 Task: Create a due date automation trigger when advanced on, on the monday of the week a card is due add content with a name or a description ending with resume at 11:00 AM.
Action: Mouse moved to (1132, 628)
Screenshot: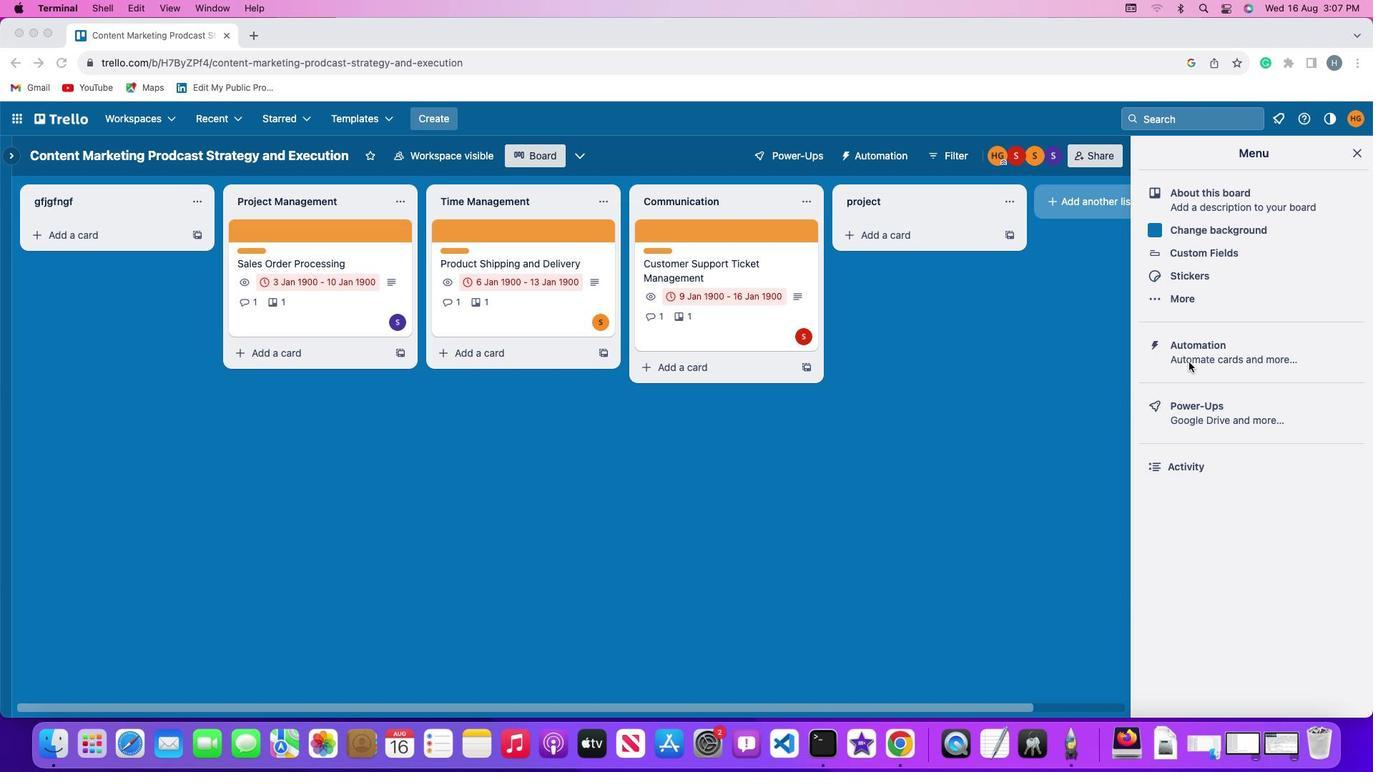 
Action: Mouse pressed left at (1132, 628)
Screenshot: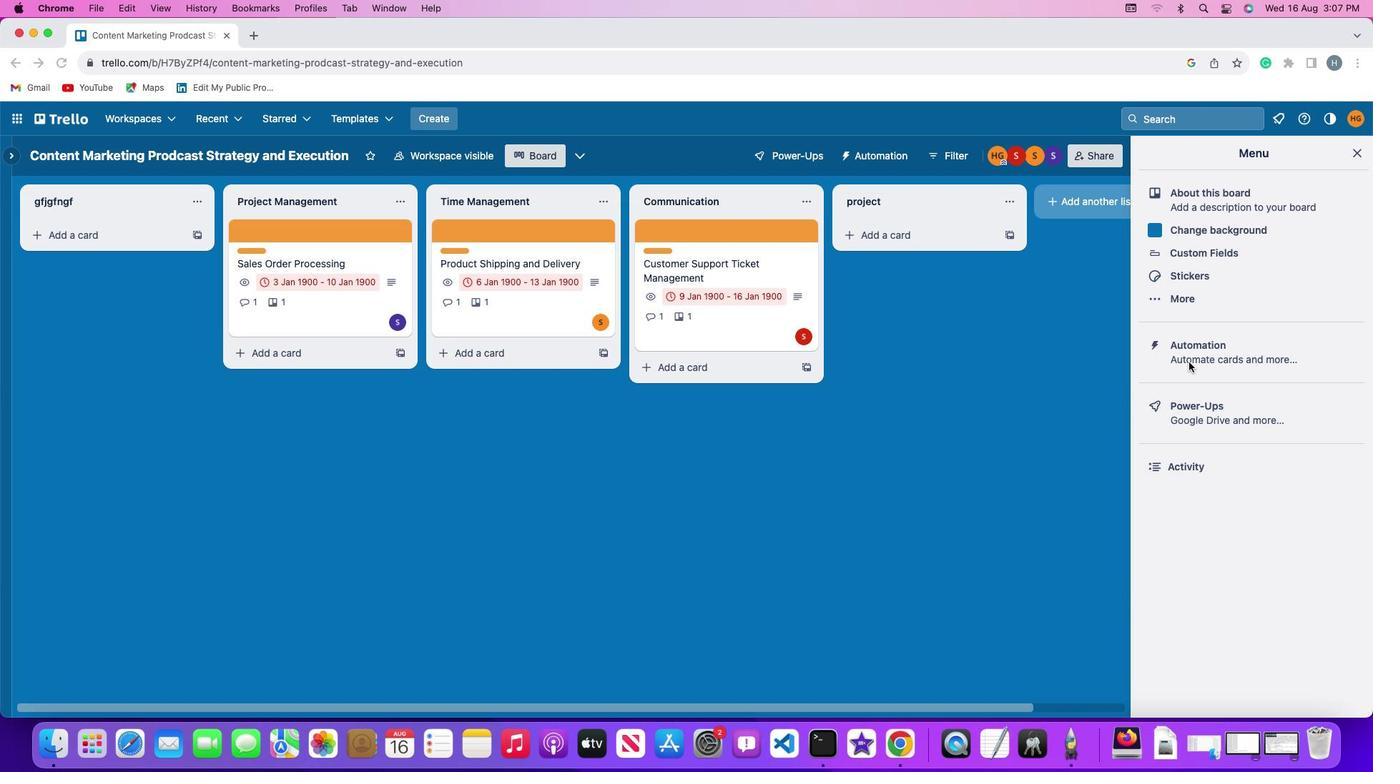 
Action: Mouse pressed left at (1132, 628)
Screenshot: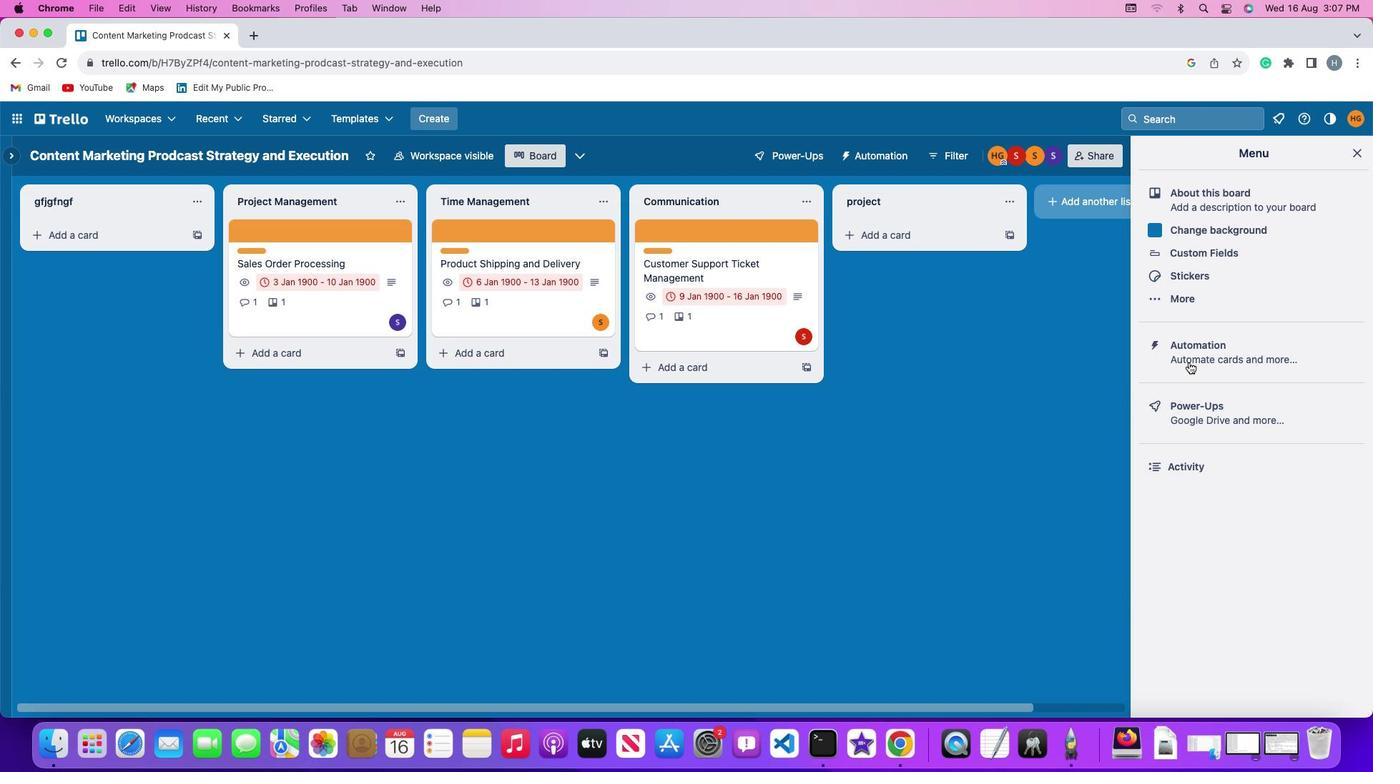 
Action: Mouse moved to (125, 629)
Screenshot: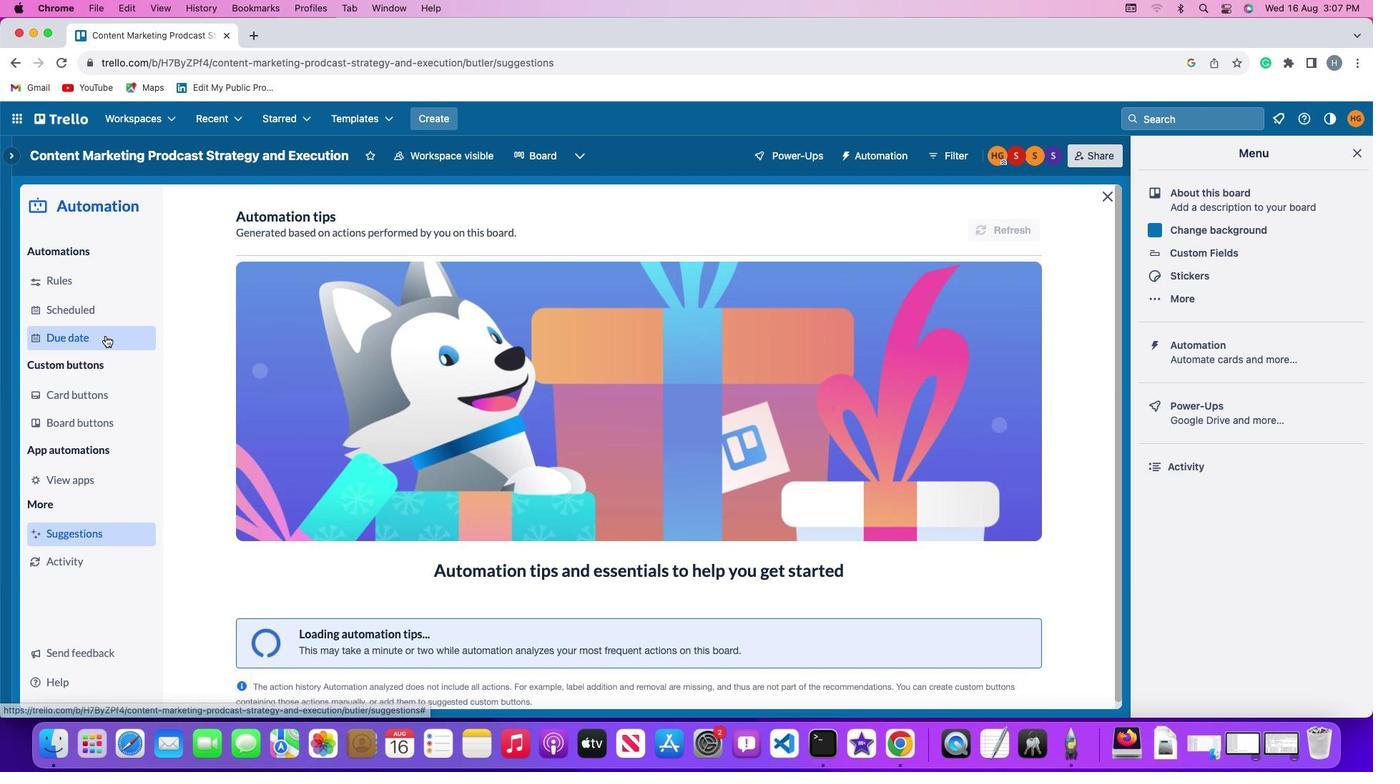 
Action: Mouse pressed left at (125, 629)
Screenshot: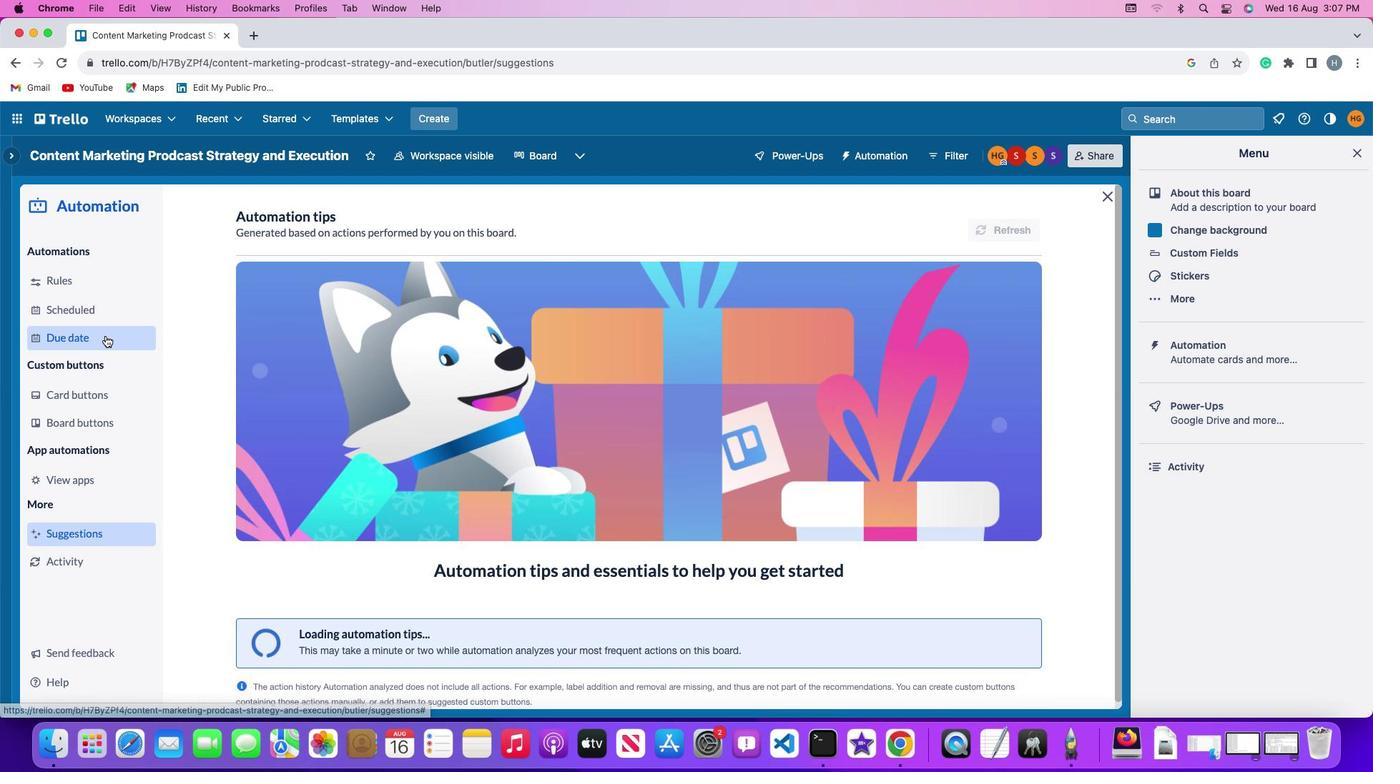 
Action: Mouse moved to (901, 632)
Screenshot: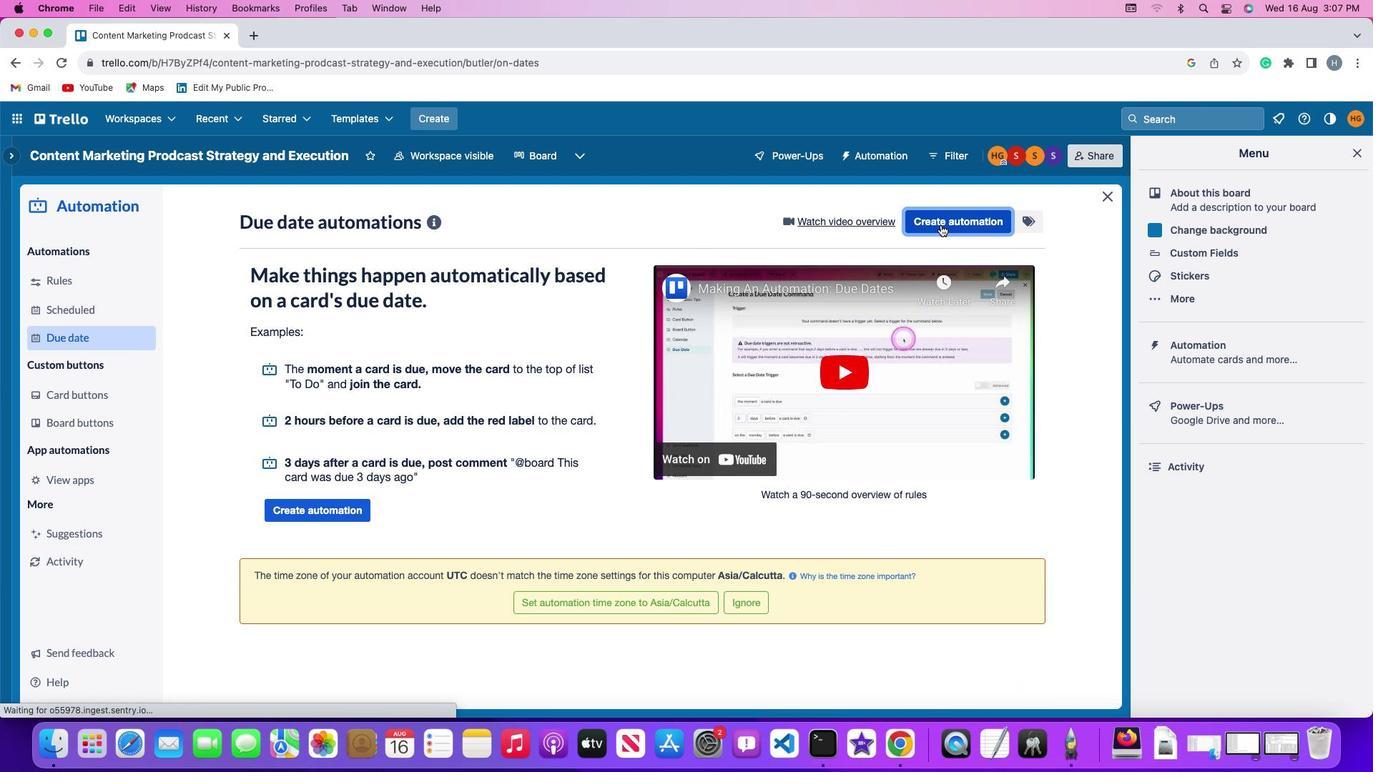 
Action: Mouse pressed left at (901, 632)
Screenshot: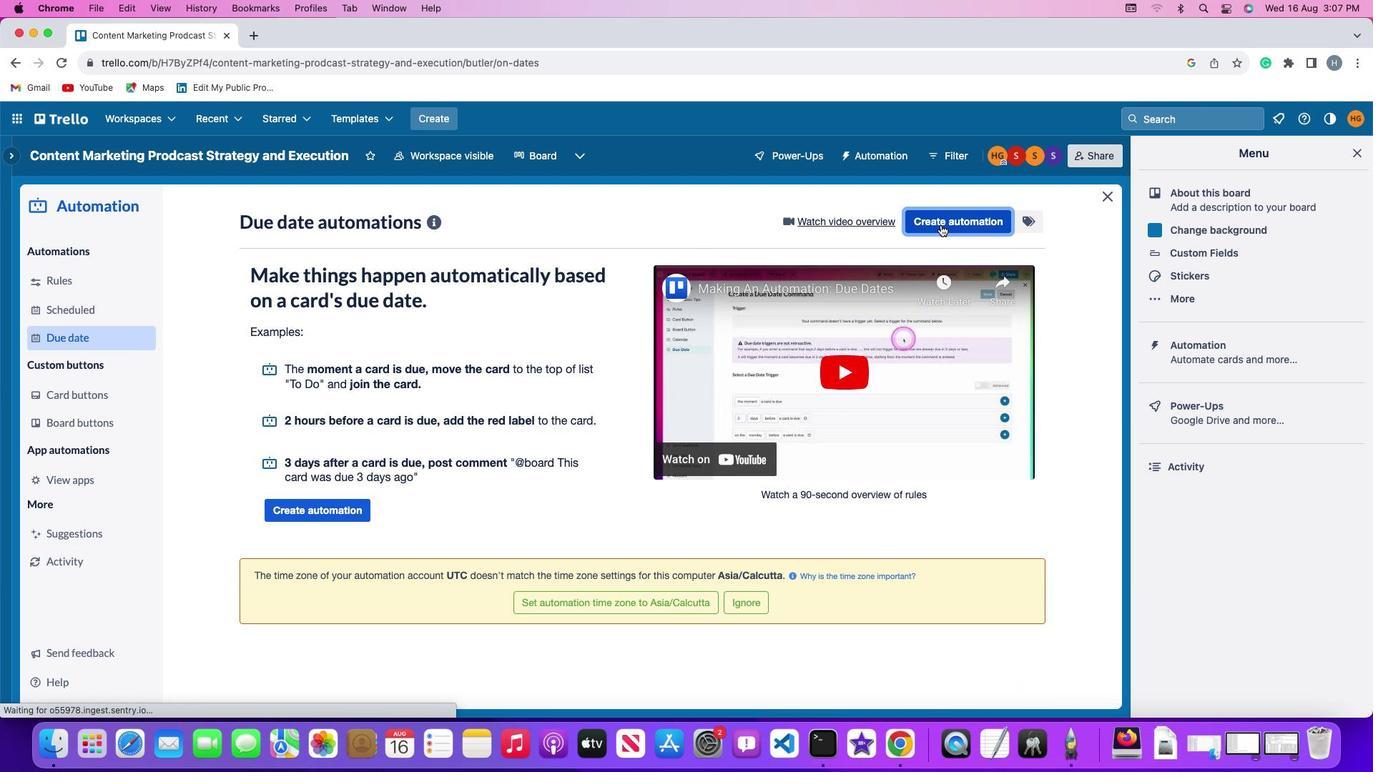 
Action: Mouse moved to (269, 628)
Screenshot: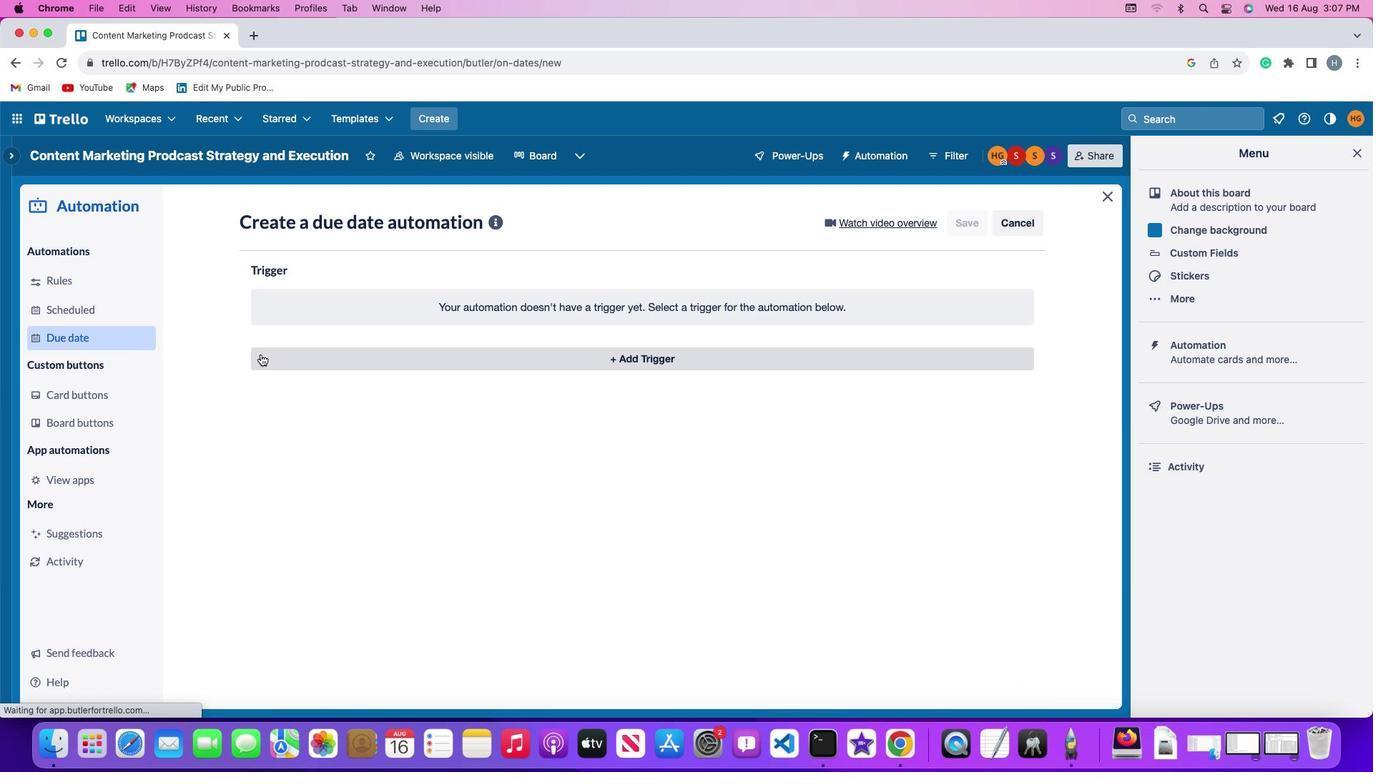 
Action: Mouse pressed left at (269, 628)
Screenshot: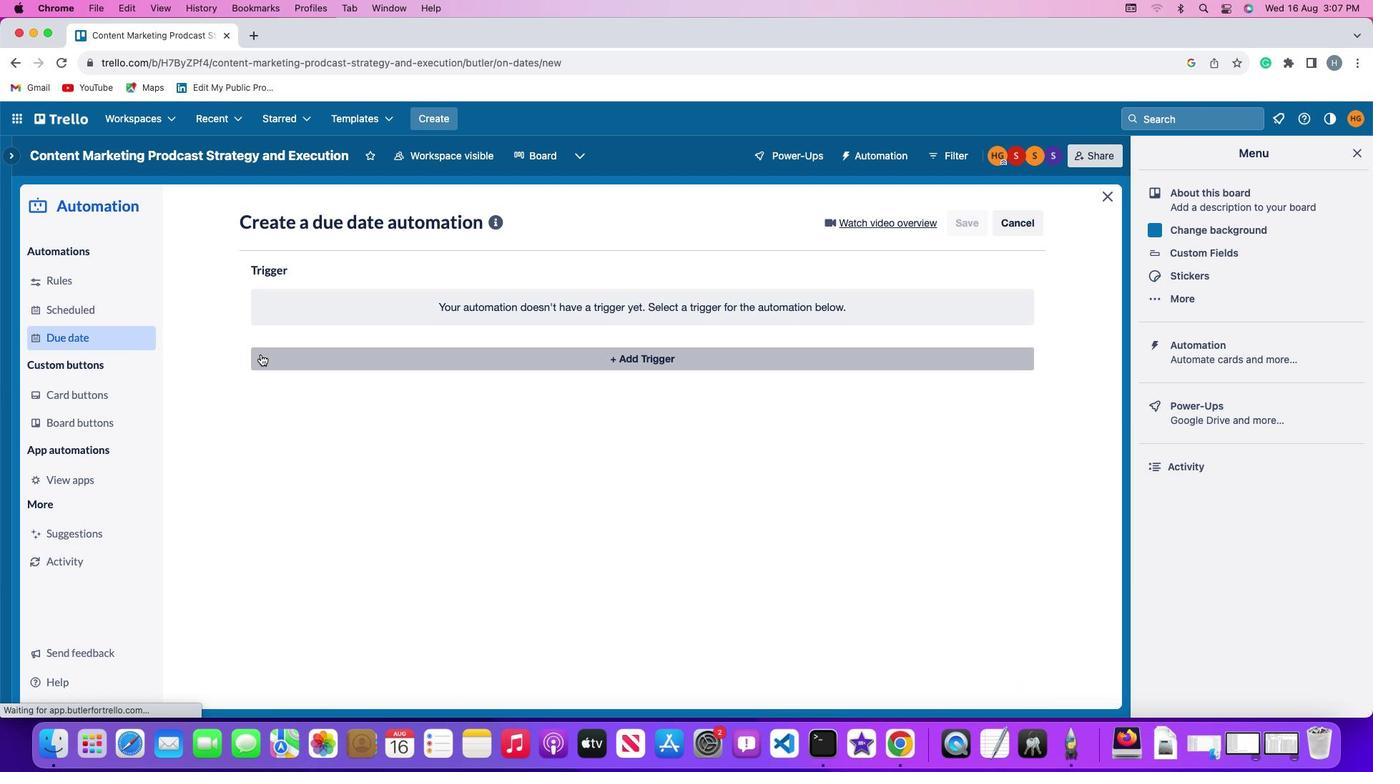 
Action: Mouse moved to (321, 622)
Screenshot: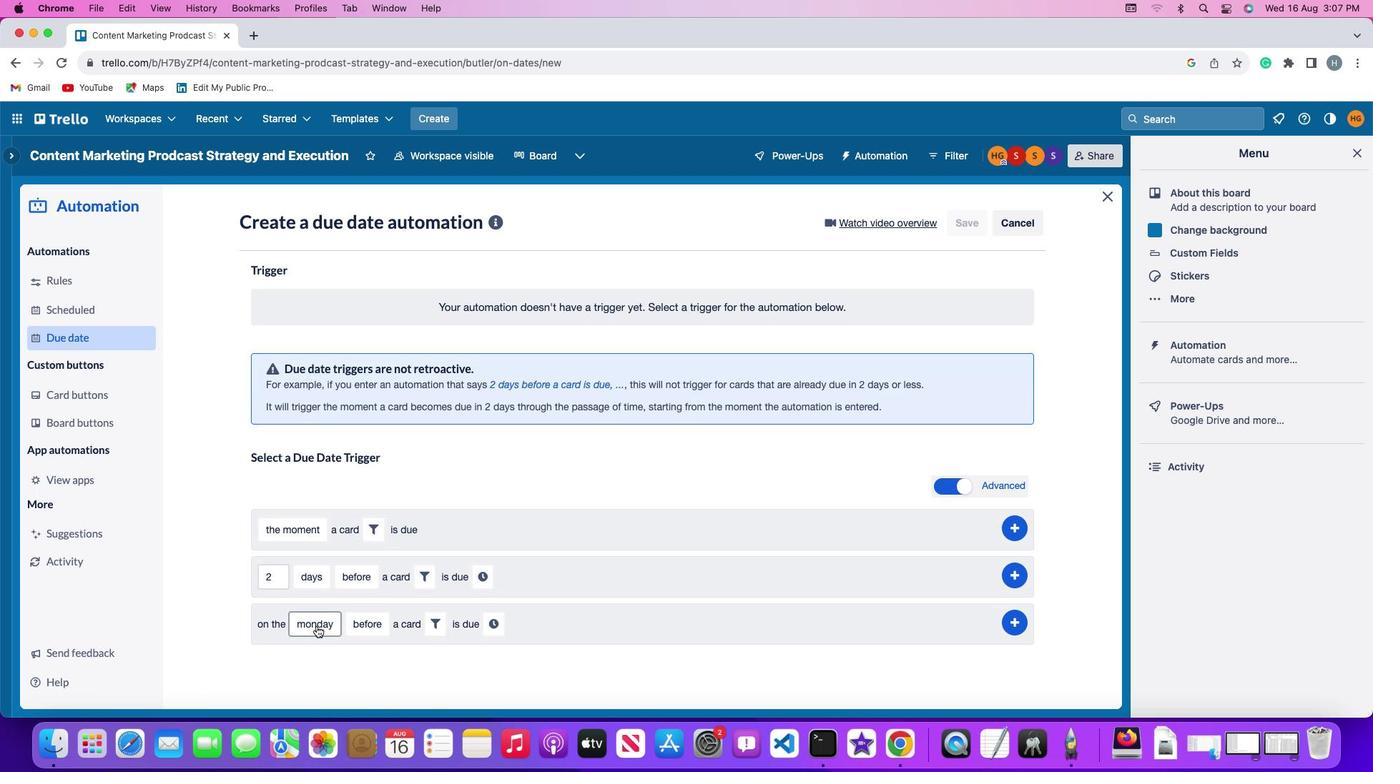 
Action: Mouse pressed left at (321, 622)
Screenshot: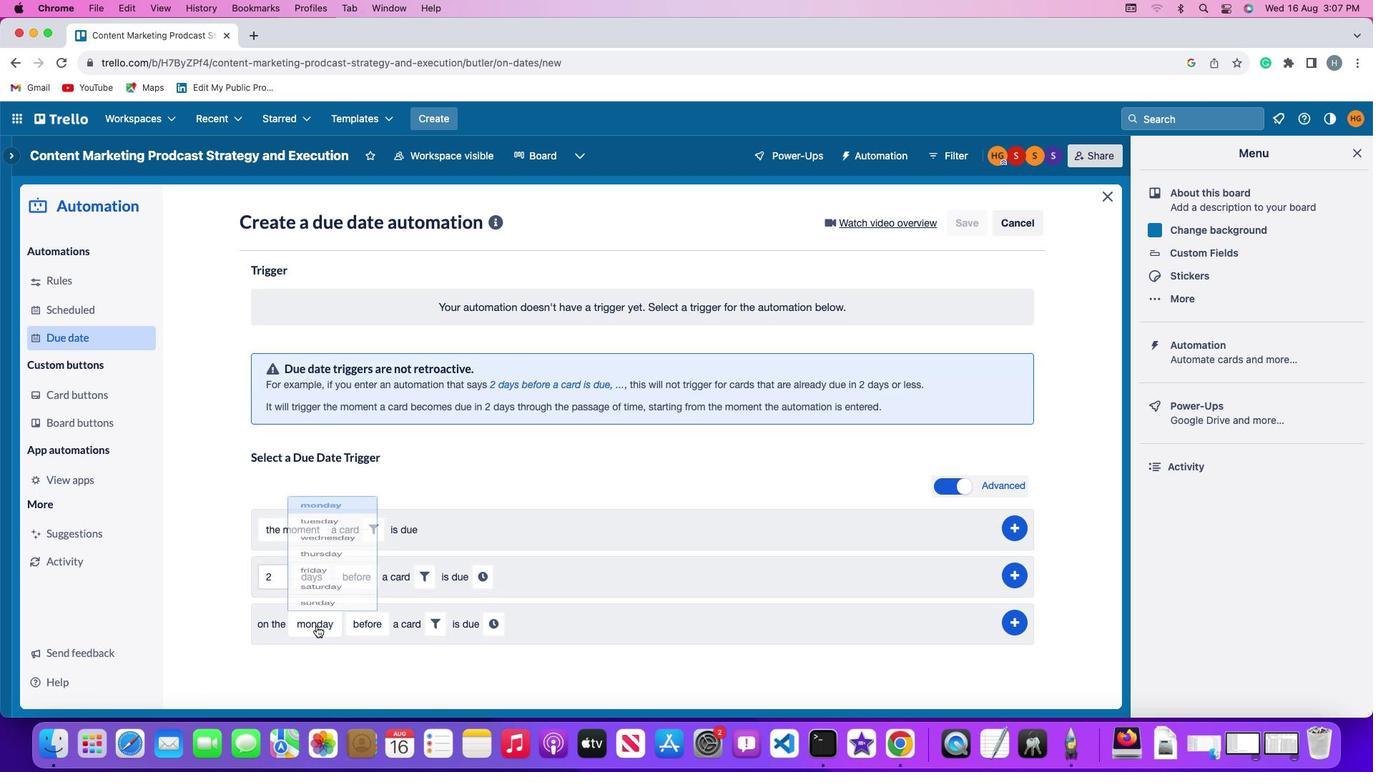 
Action: Mouse moved to (343, 627)
Screenshot: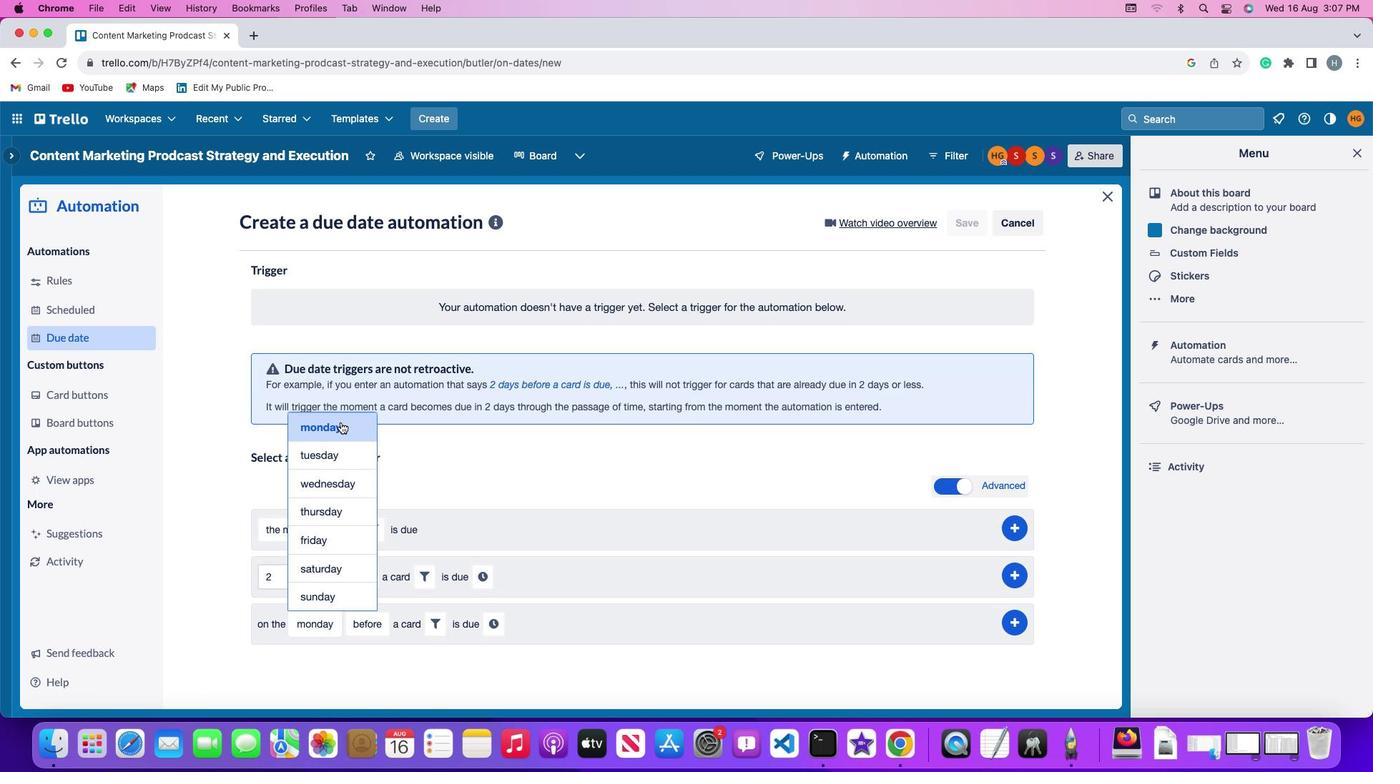 
Action: Mouse pressed left at (343, 627)
Screenshot: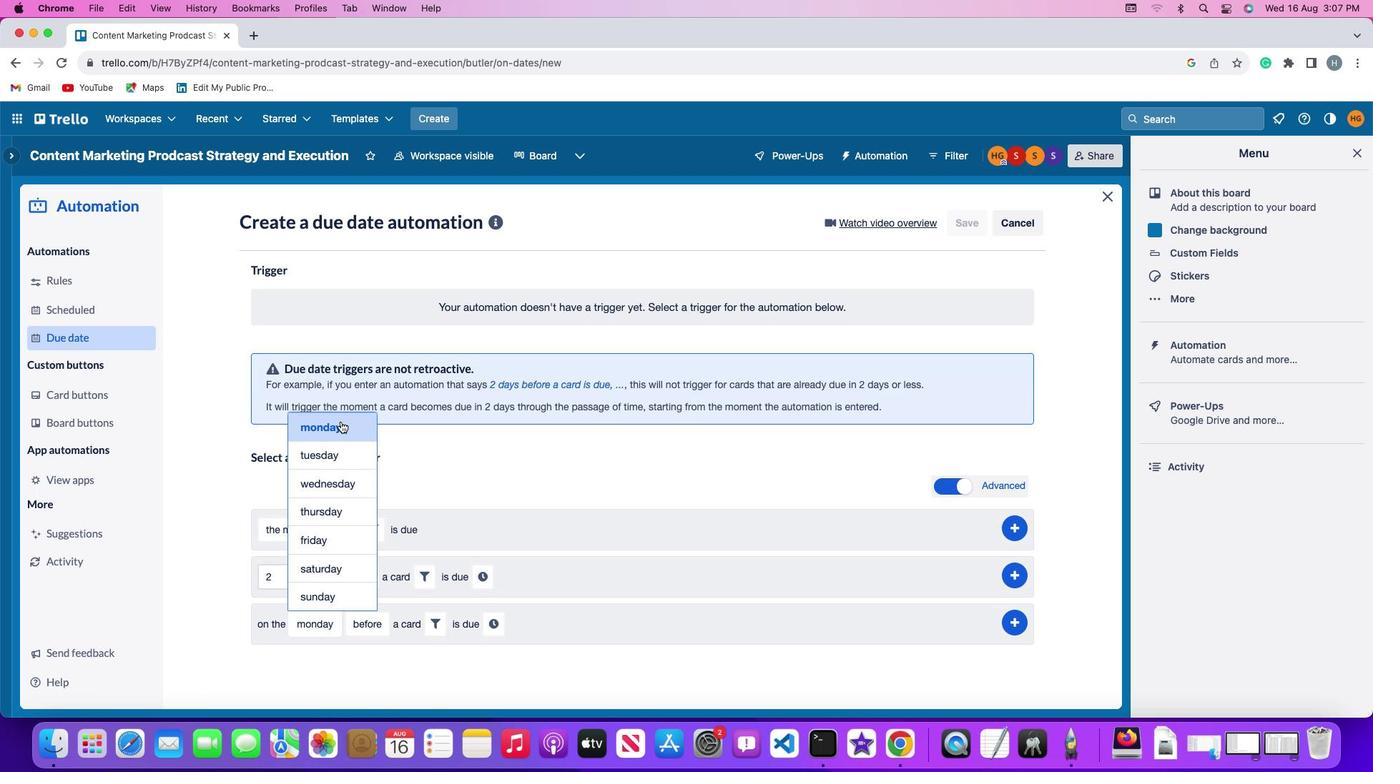 
Action: Mouse moved to (359, 621)
Screenshot: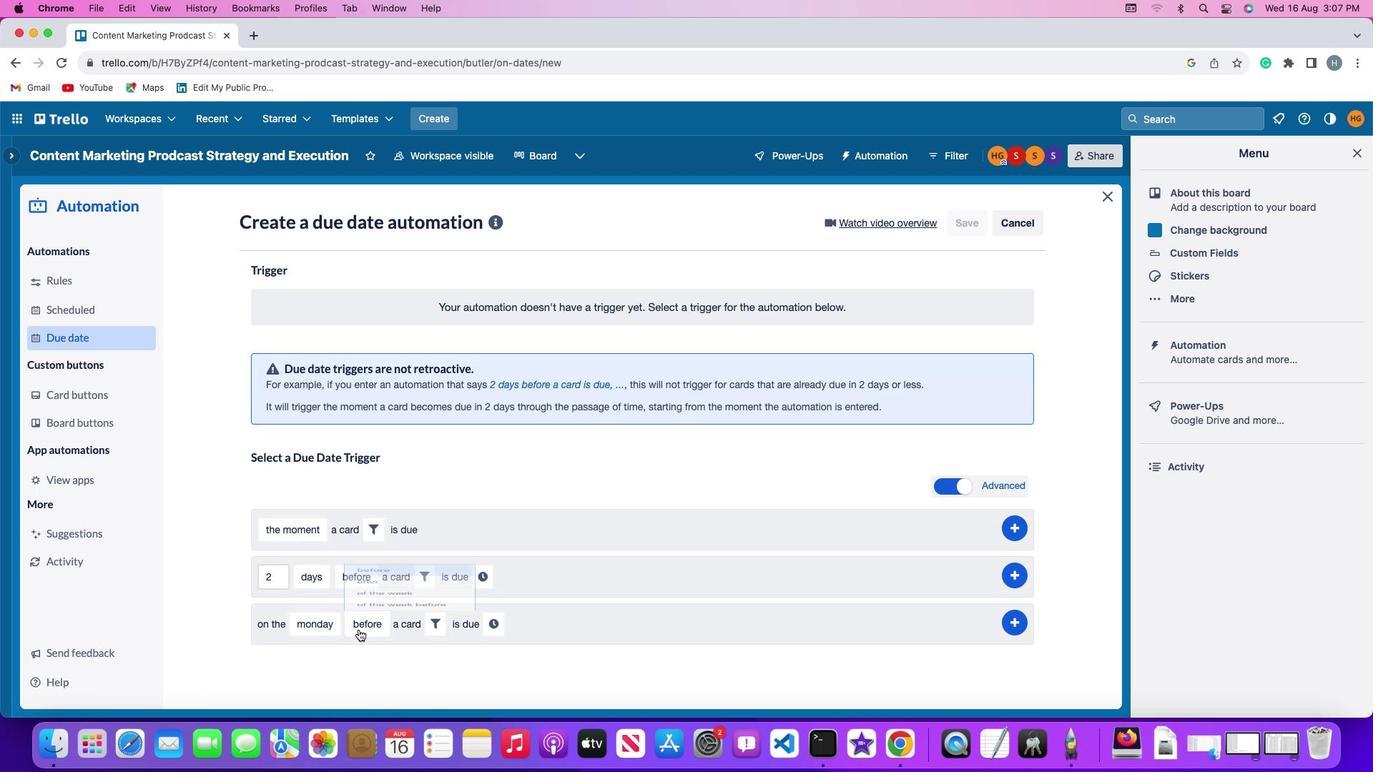 
Action: Mouse pressed left at (359, 621)
Screenshot: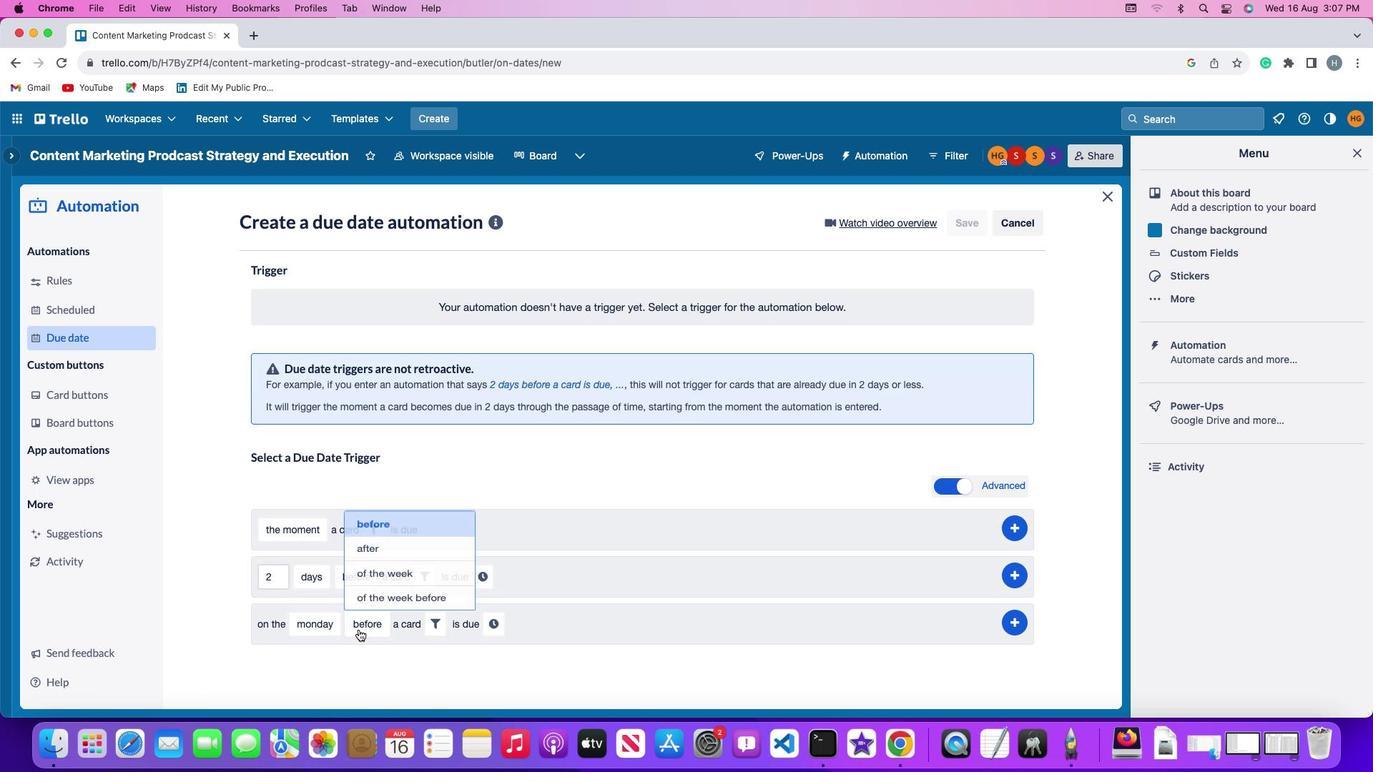 
Action: Mouse moved to (386, 623)
Screenshot: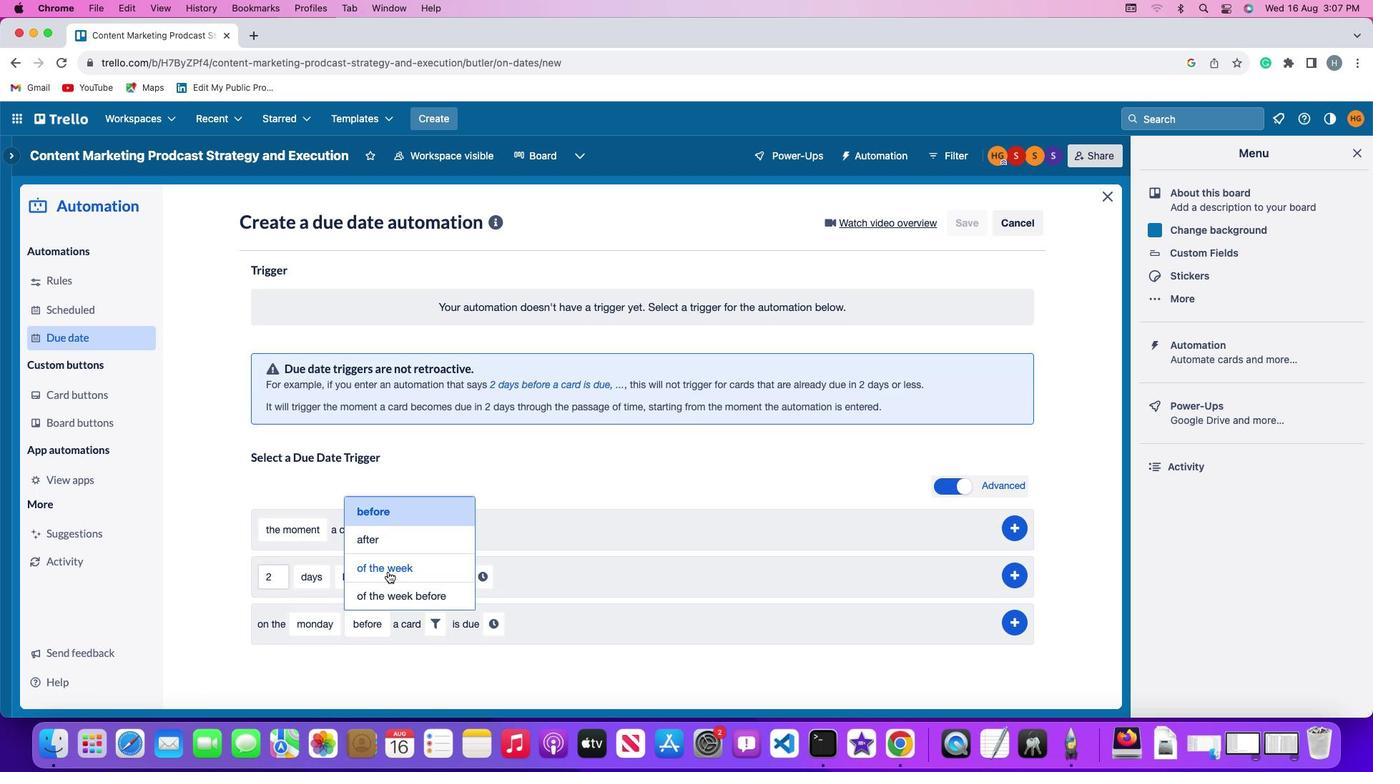
Action: Mouse pressed left at (386, 623)
Screenshot: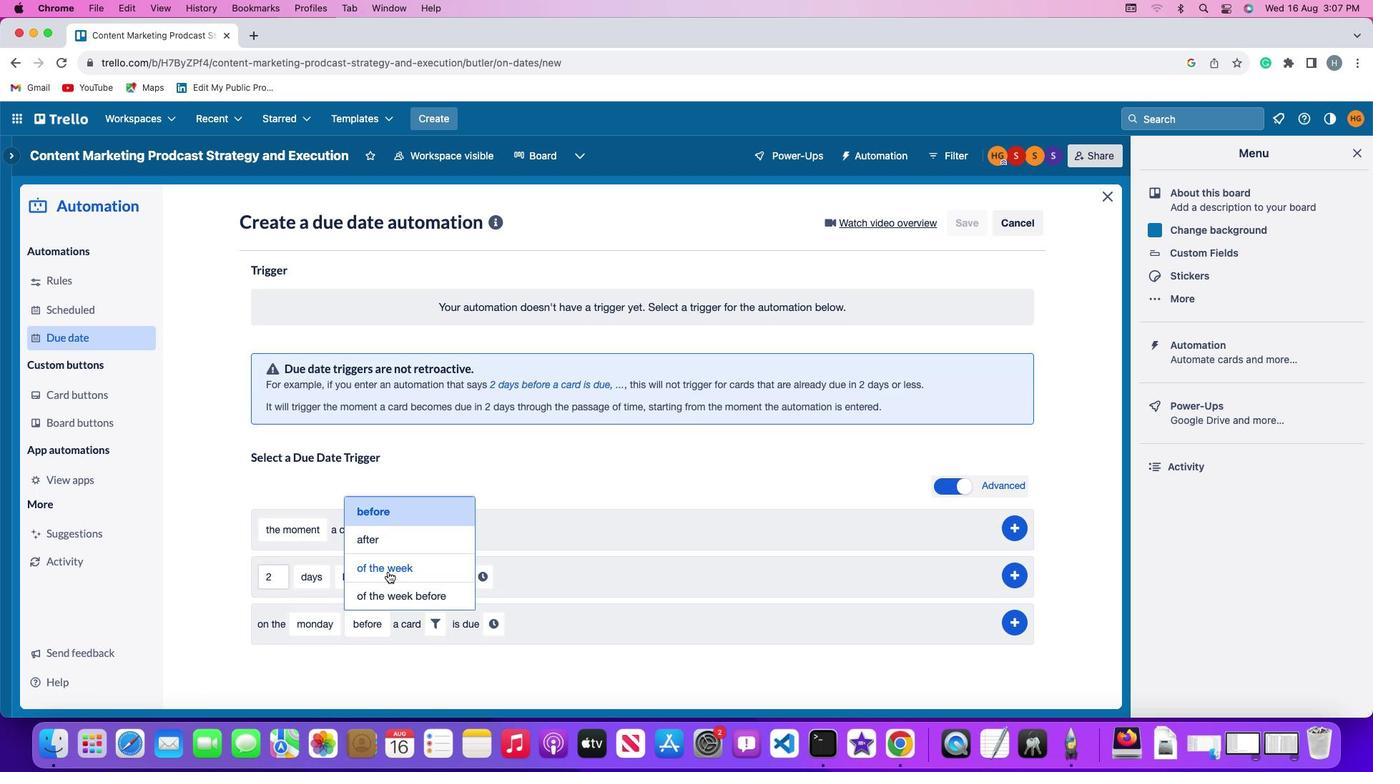 
Action: Mouse moved to (457, 622)
Screenshot: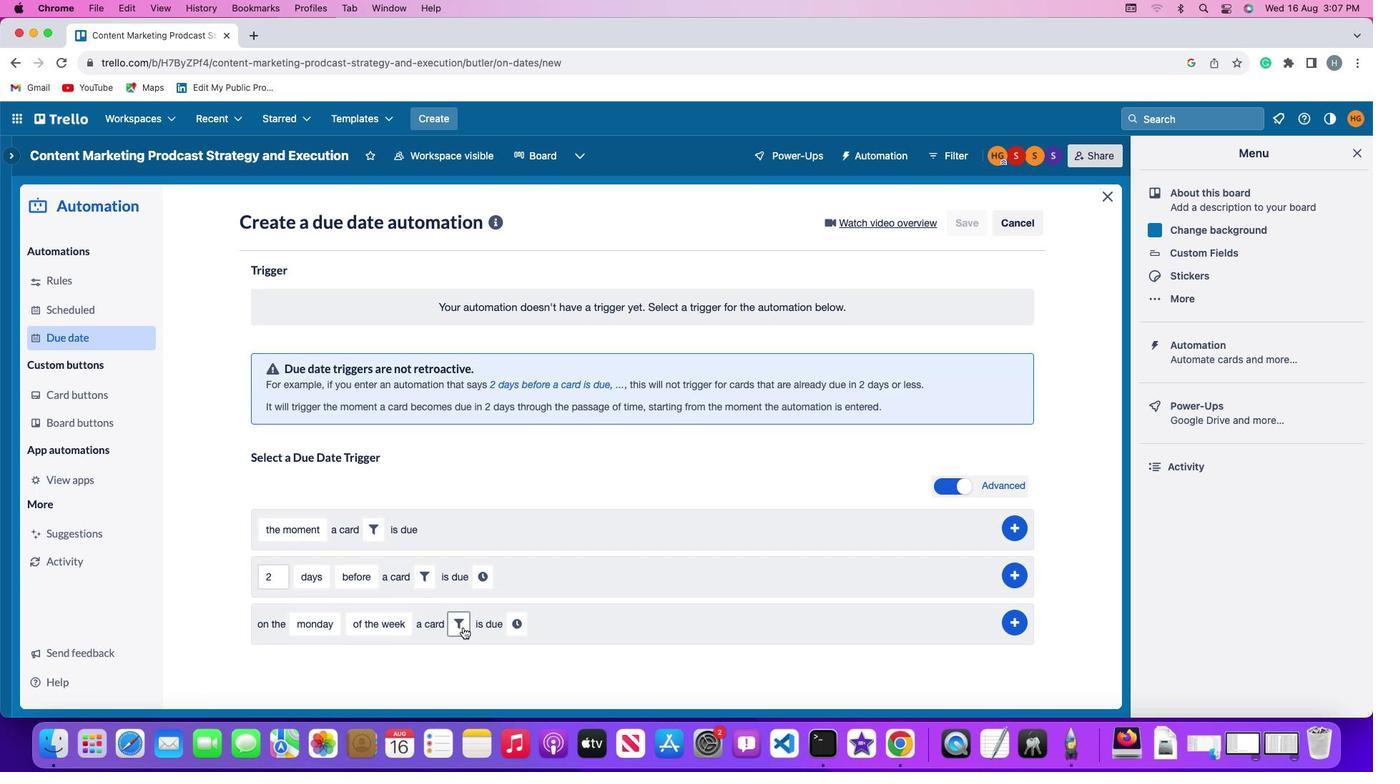 
Action: Mouse pressed left at (457, 622)
Screenshot: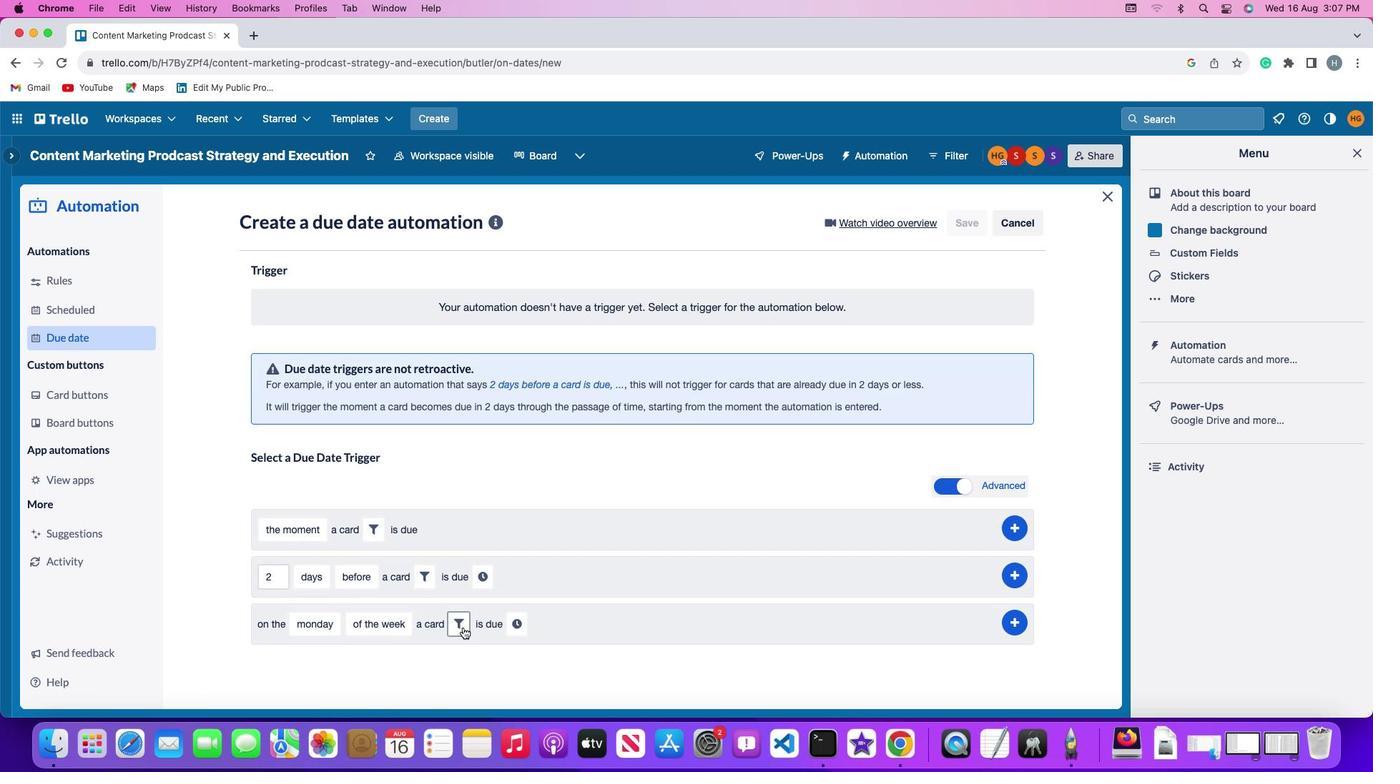 
Action: Mouse moved to (625, 620)
Screenshot: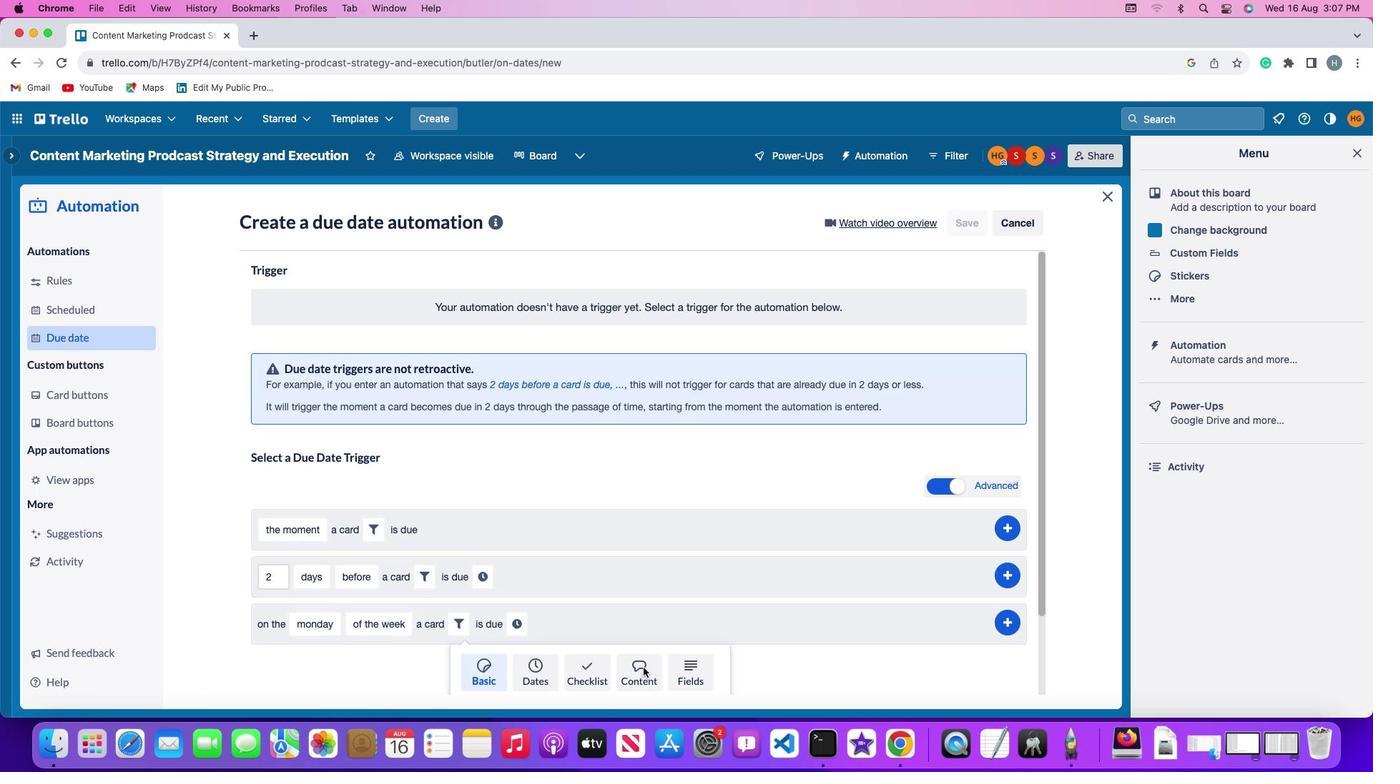 
Action: Mouse pressed left at (625, 620)
Screenshot: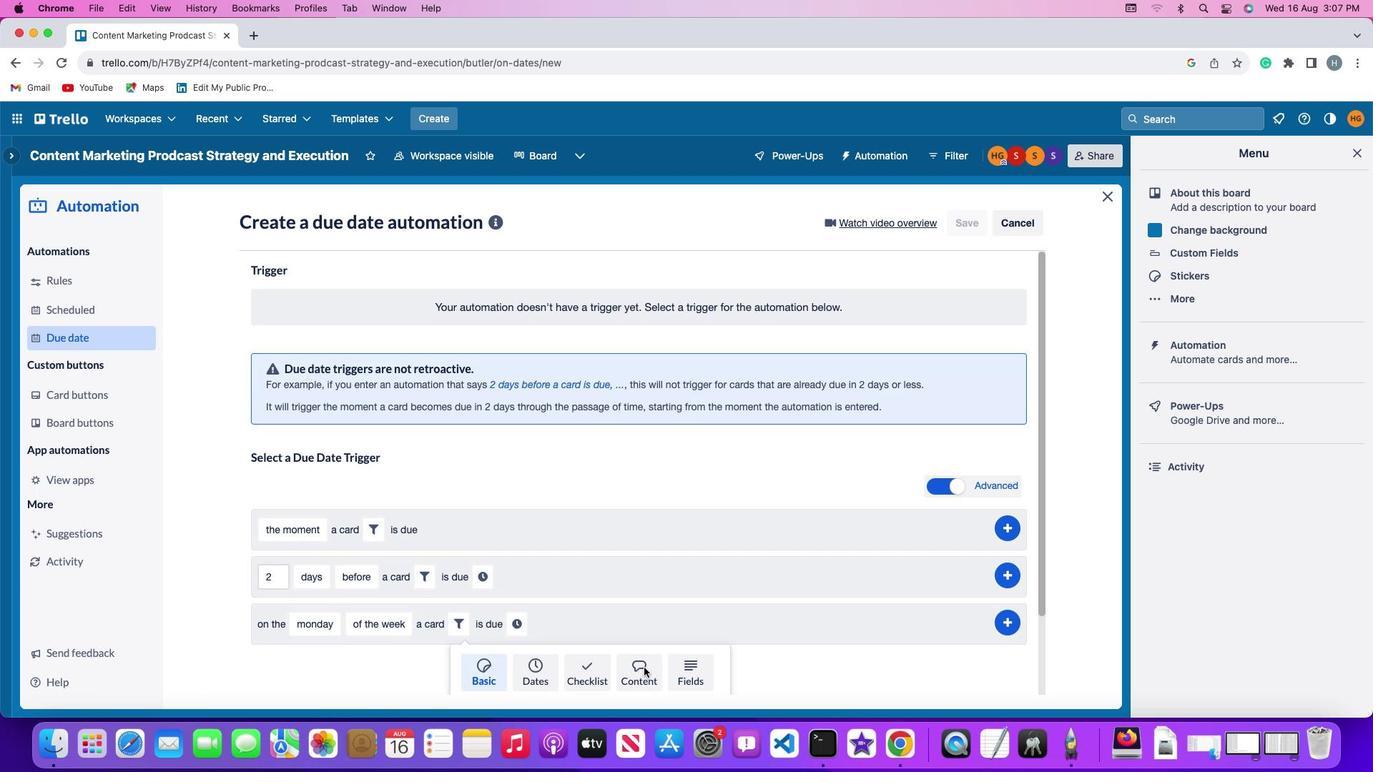 
Action: Mouse moved to (394, 620)
Screenshot: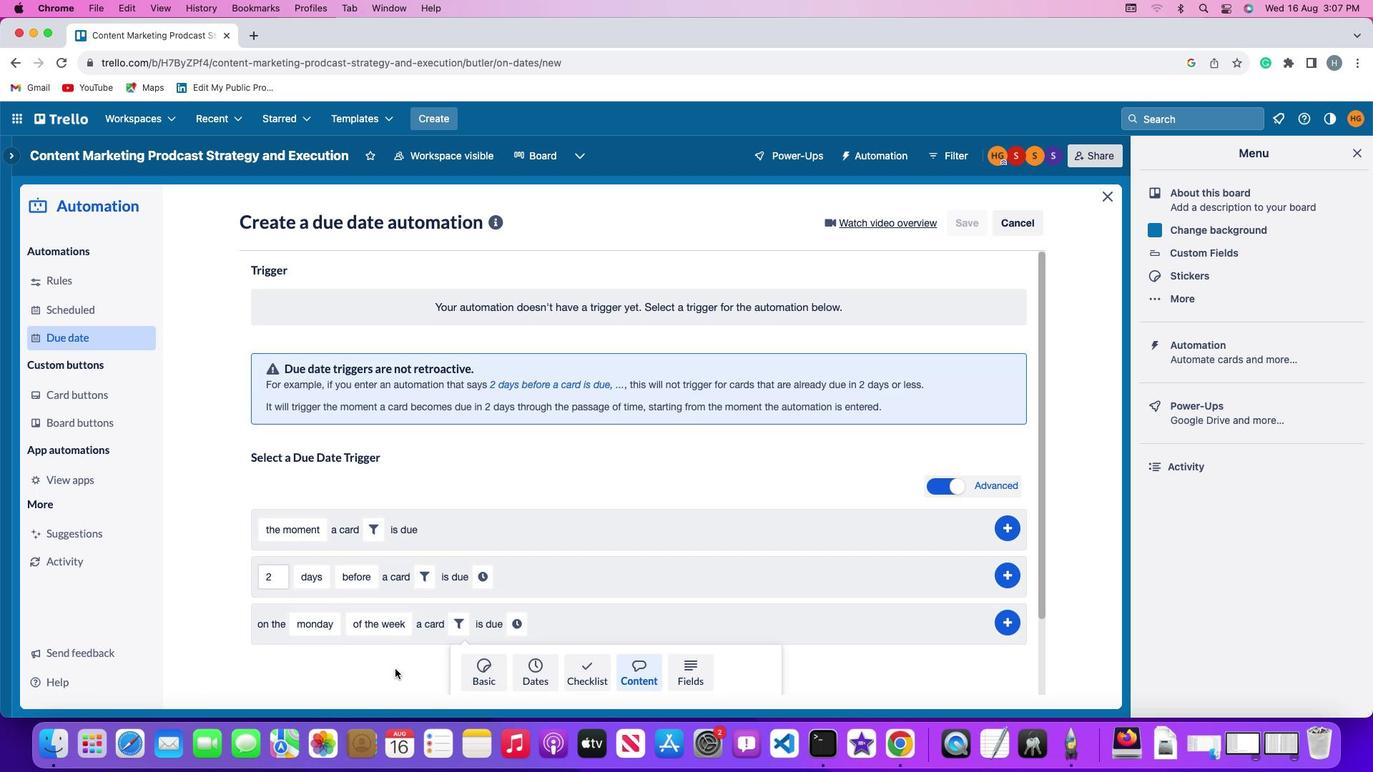 
Action: Mouse scrolled (394, 620) with delta (26, 638)
Screenshot: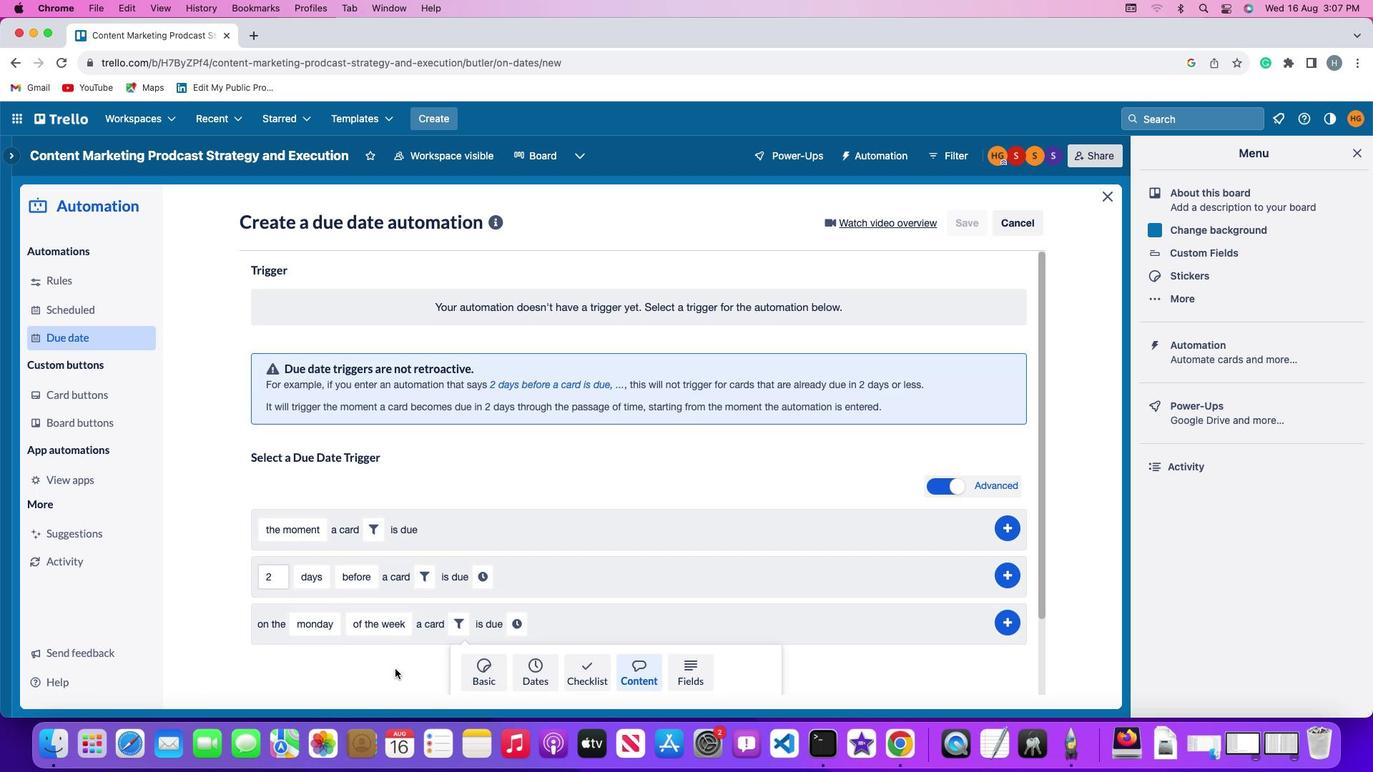 
Action: Mouse moved to (393, 620)
Screenshot: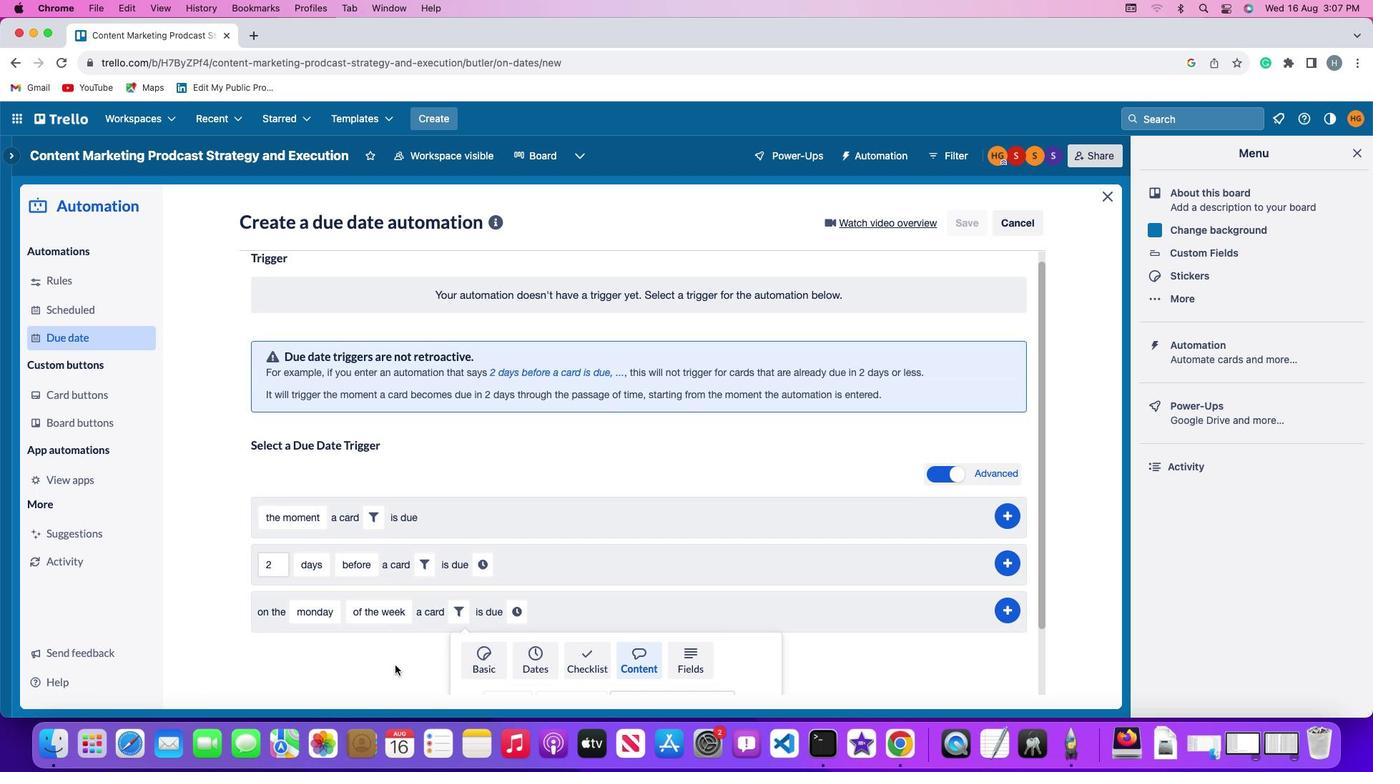 
Action: Mouse scrolled (393, 620) with delta (26, 638)
Screenshot: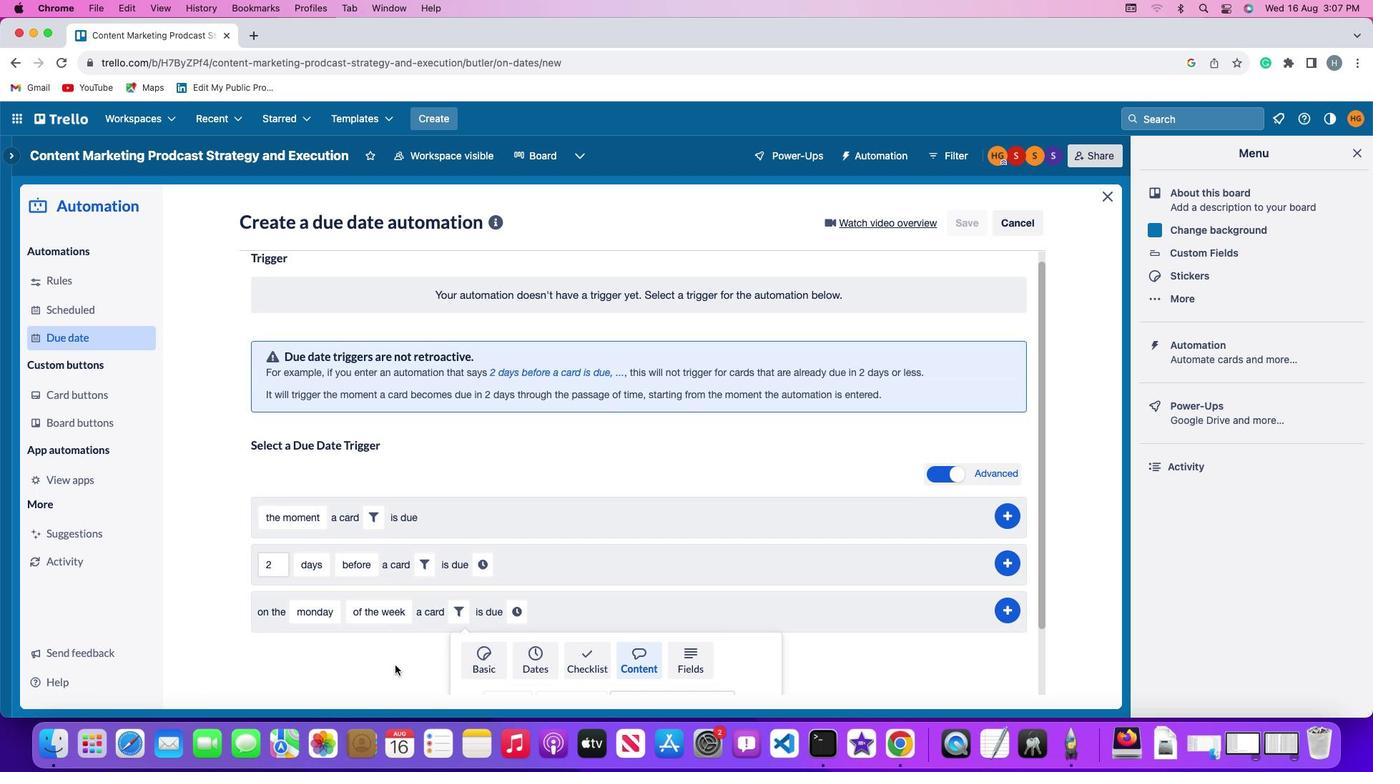 
Action: Mouse moved to (393, 620)
Screenshot: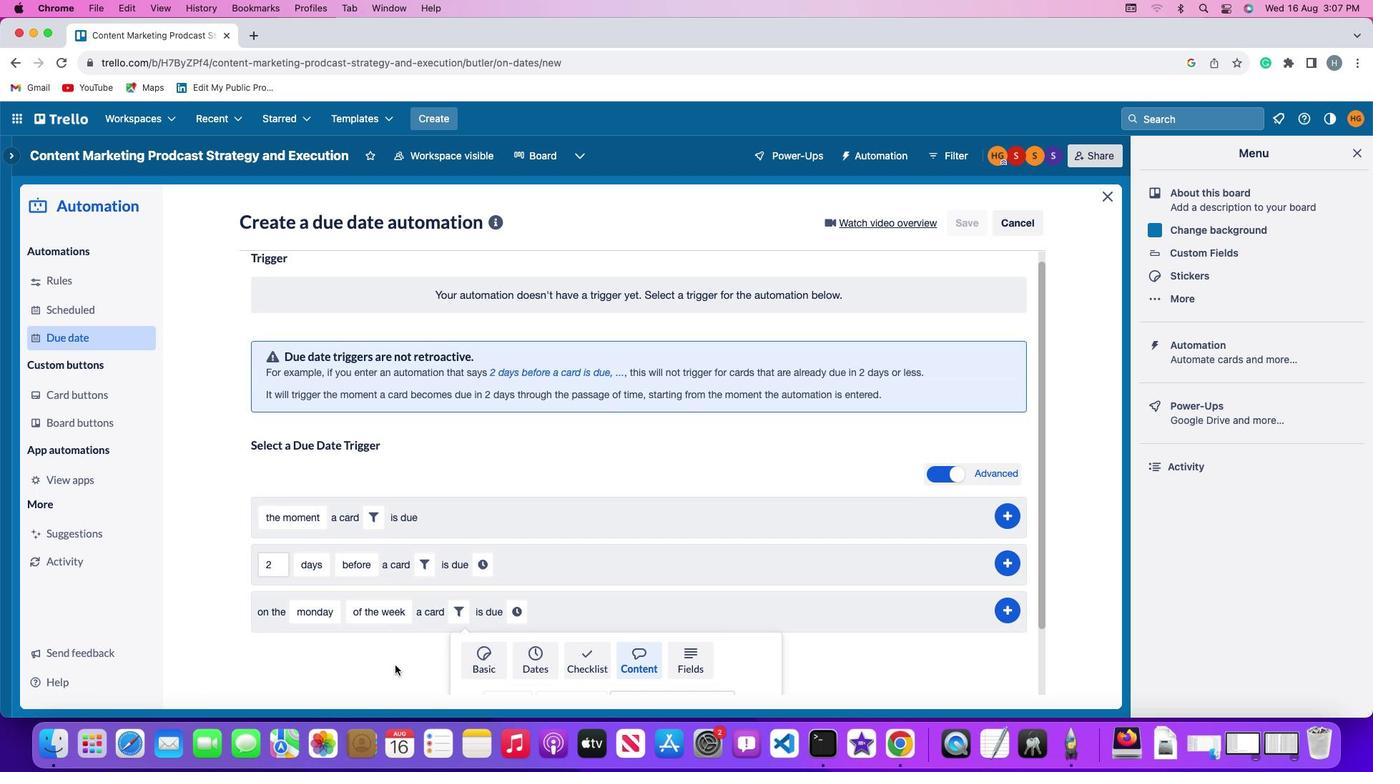 
Action: Mouse scrolled (393, 620) with delta (26, 638)
Screenshot: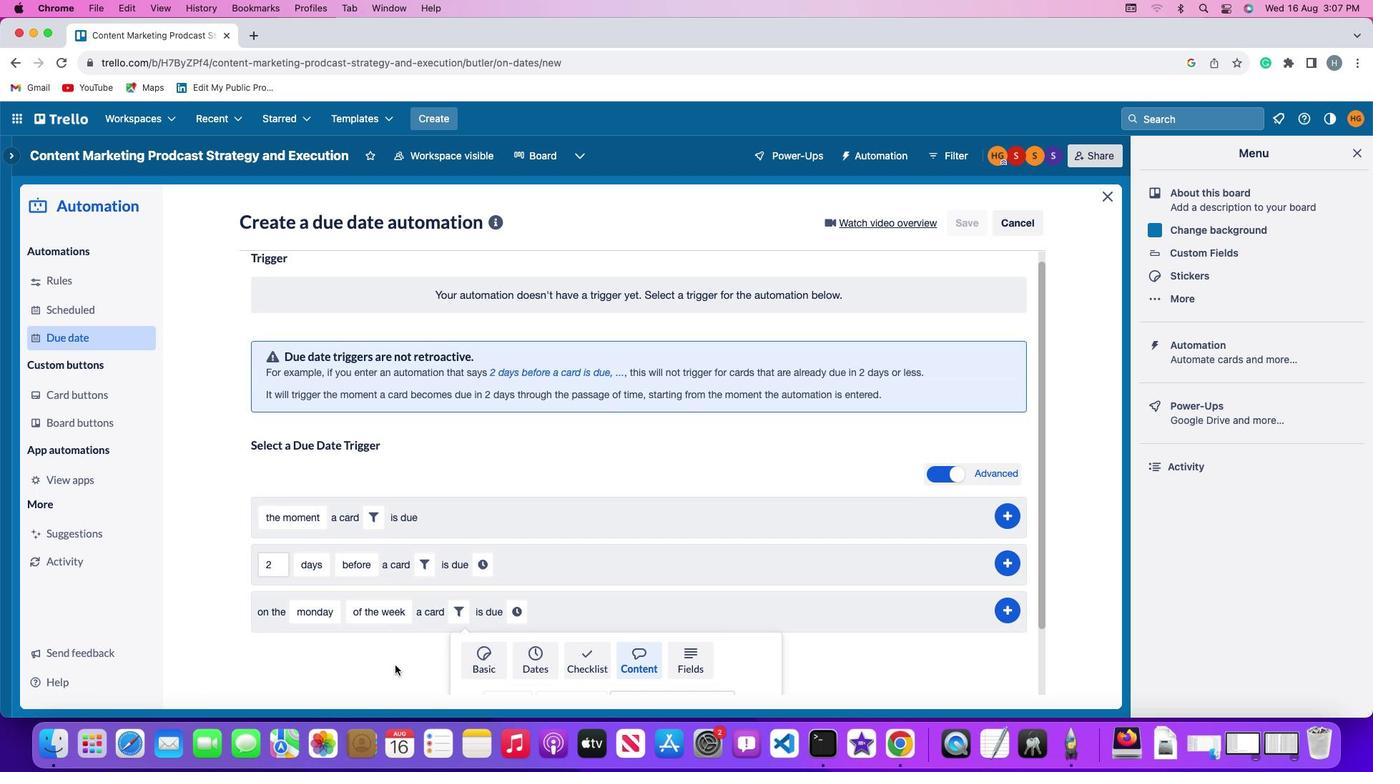 
Action: Mouse moved to (393, 620)
Screenshot: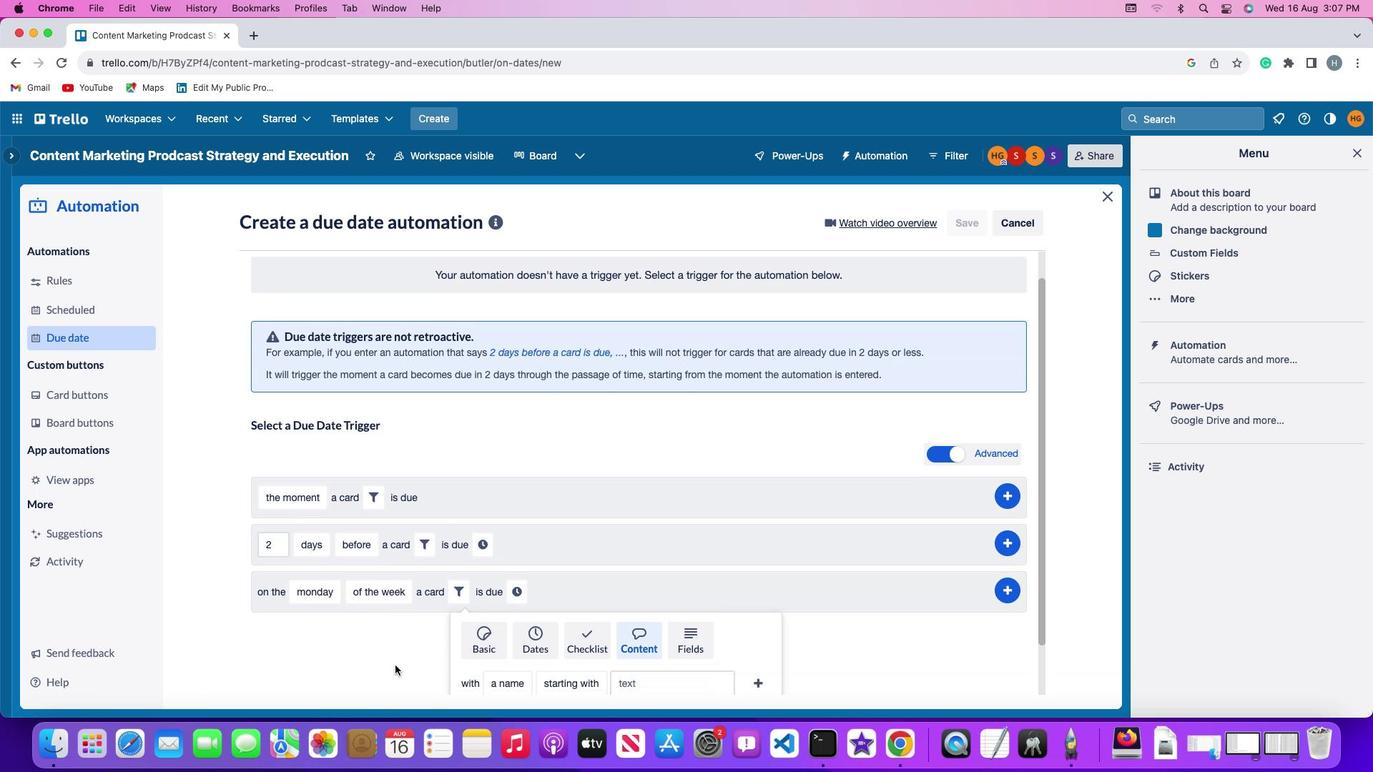 
Action: Mouse scrolled (393, 620) with delta (26, 638)
Screenshot: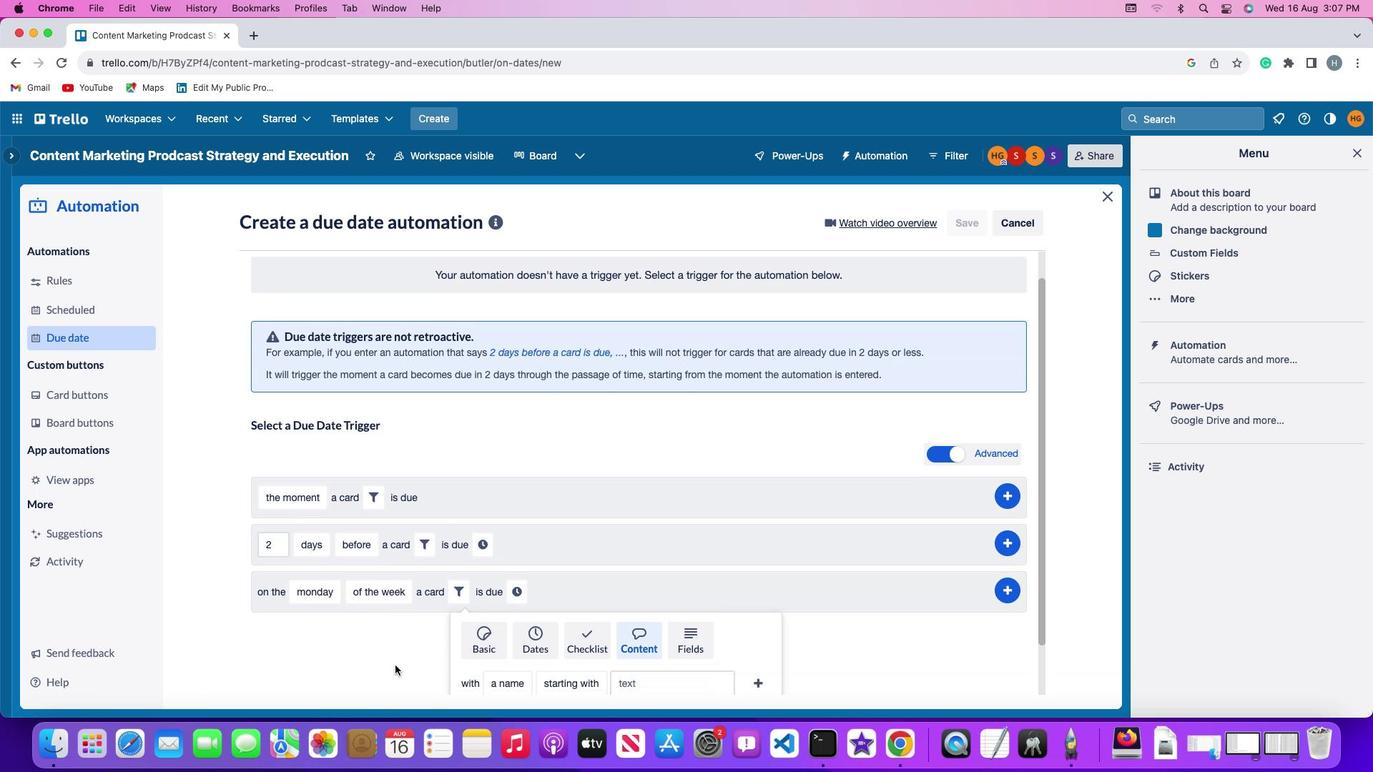 
Action: Mouse moved to (393, 620)
Screenshot: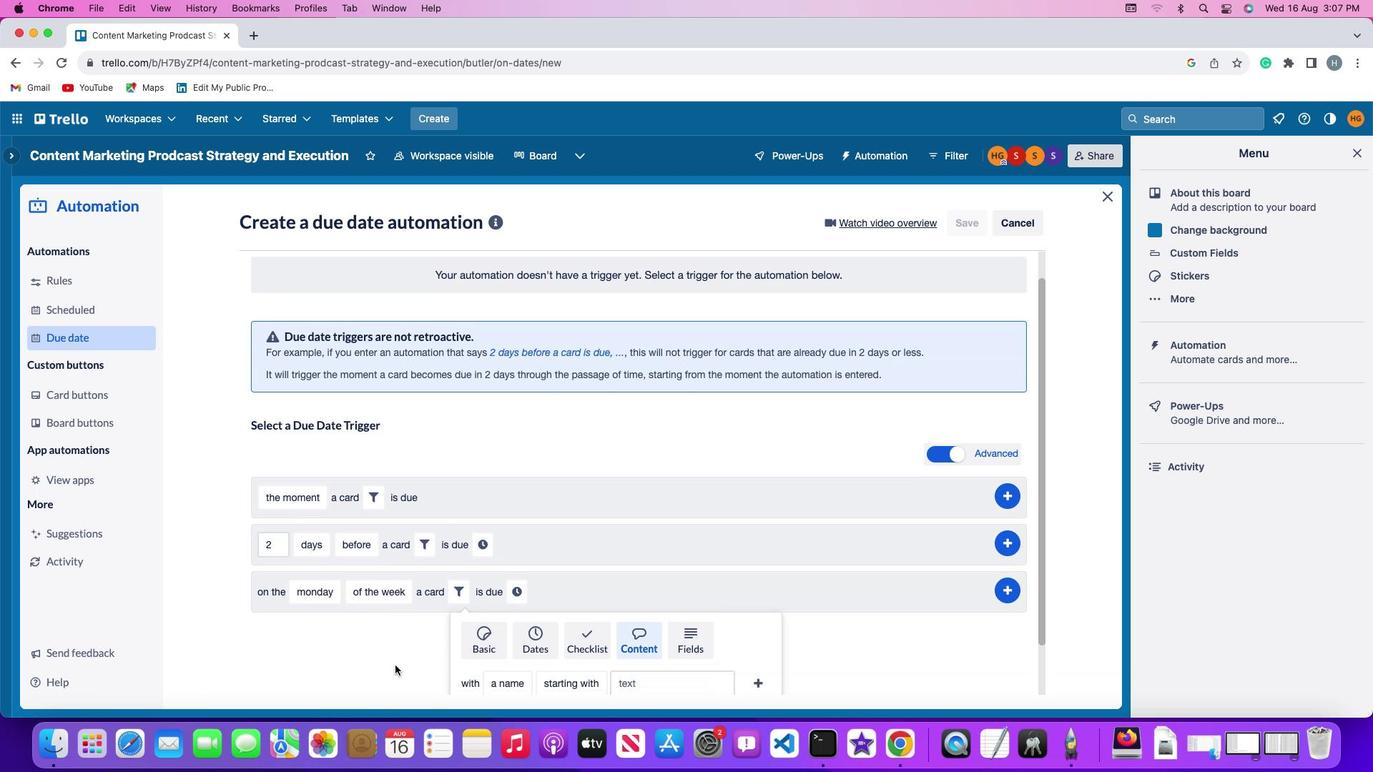 
Action: Mouse scrolled (393, 620) with delta (26, 638)
Screenshot: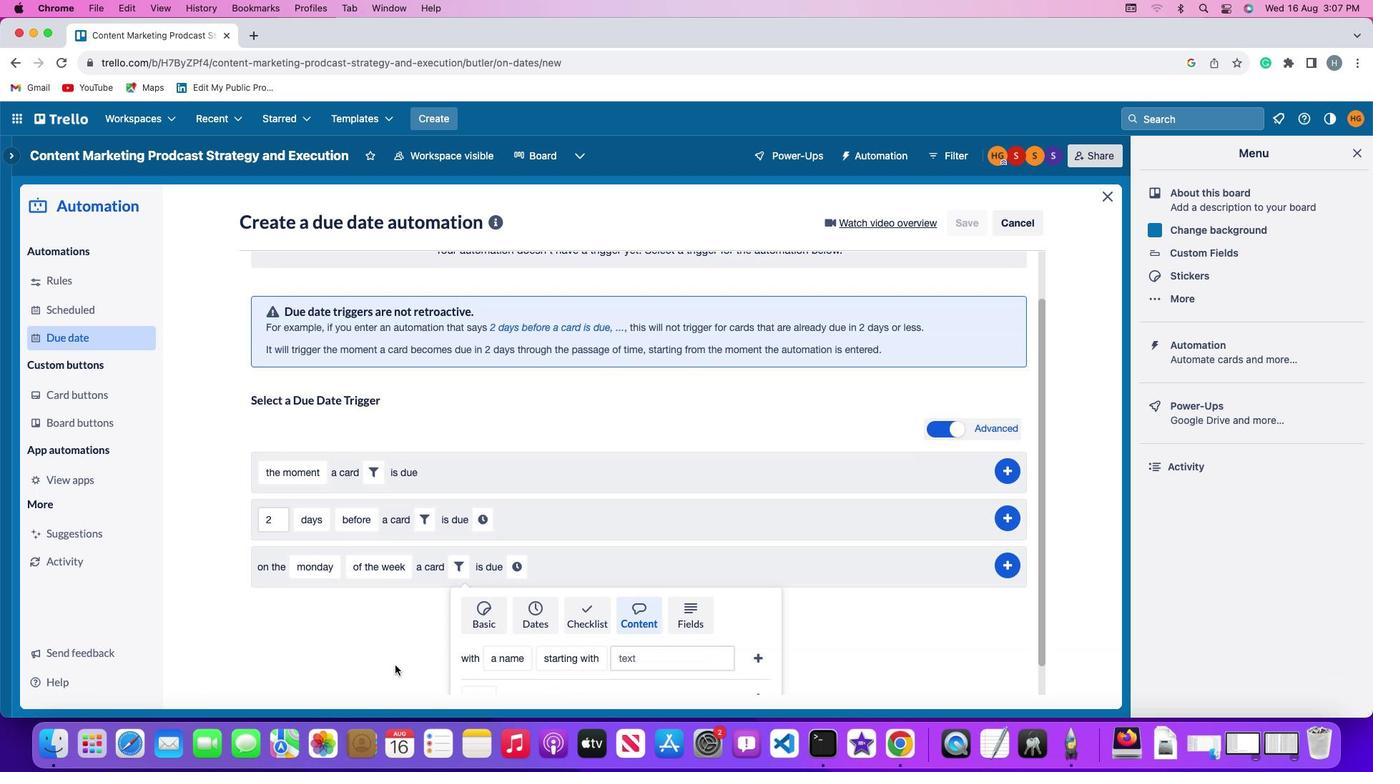 
Action: Mouse moved to (393, 620)
Screenshot: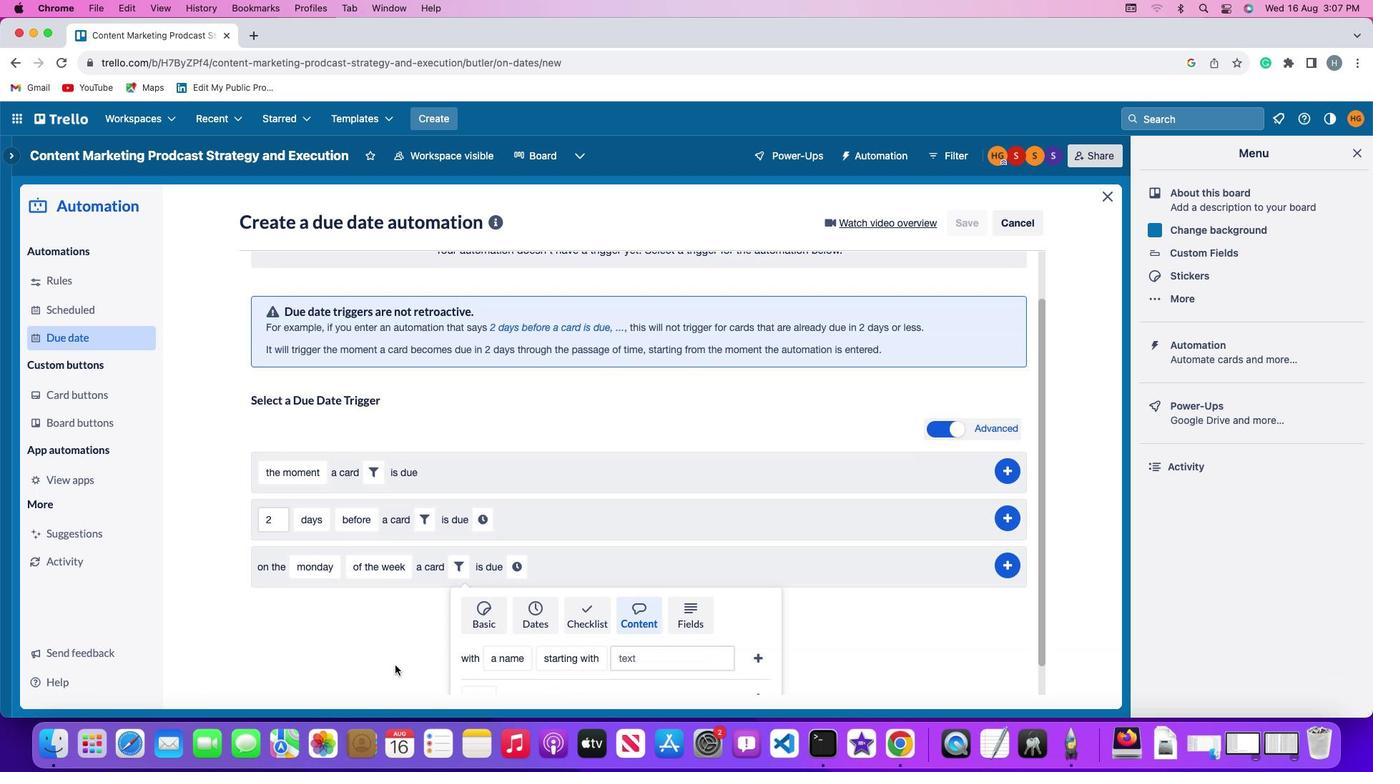 
Action: Mouse scrolled (393, 620) with delta (26, 638)
Screenshot: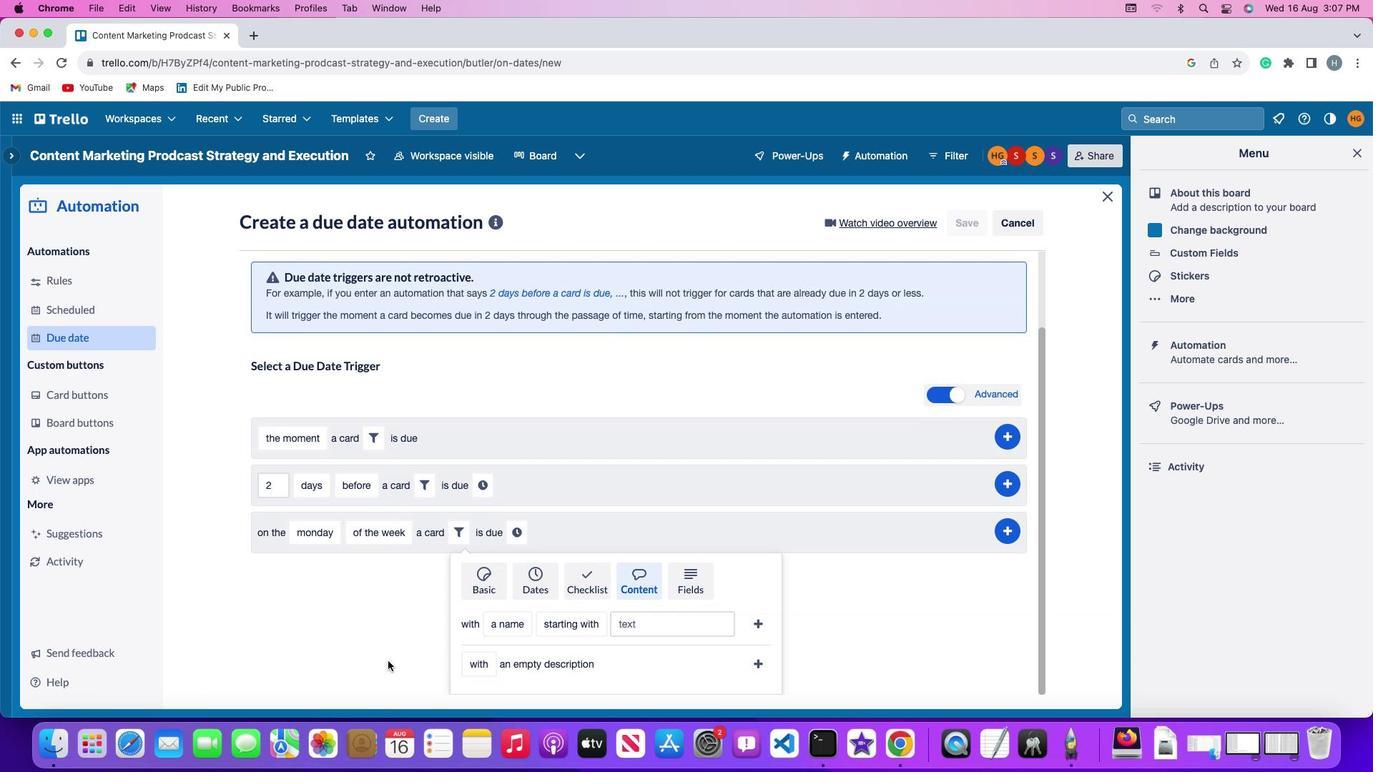 
Action: Mouse moved to (393, 620)
Screenshot: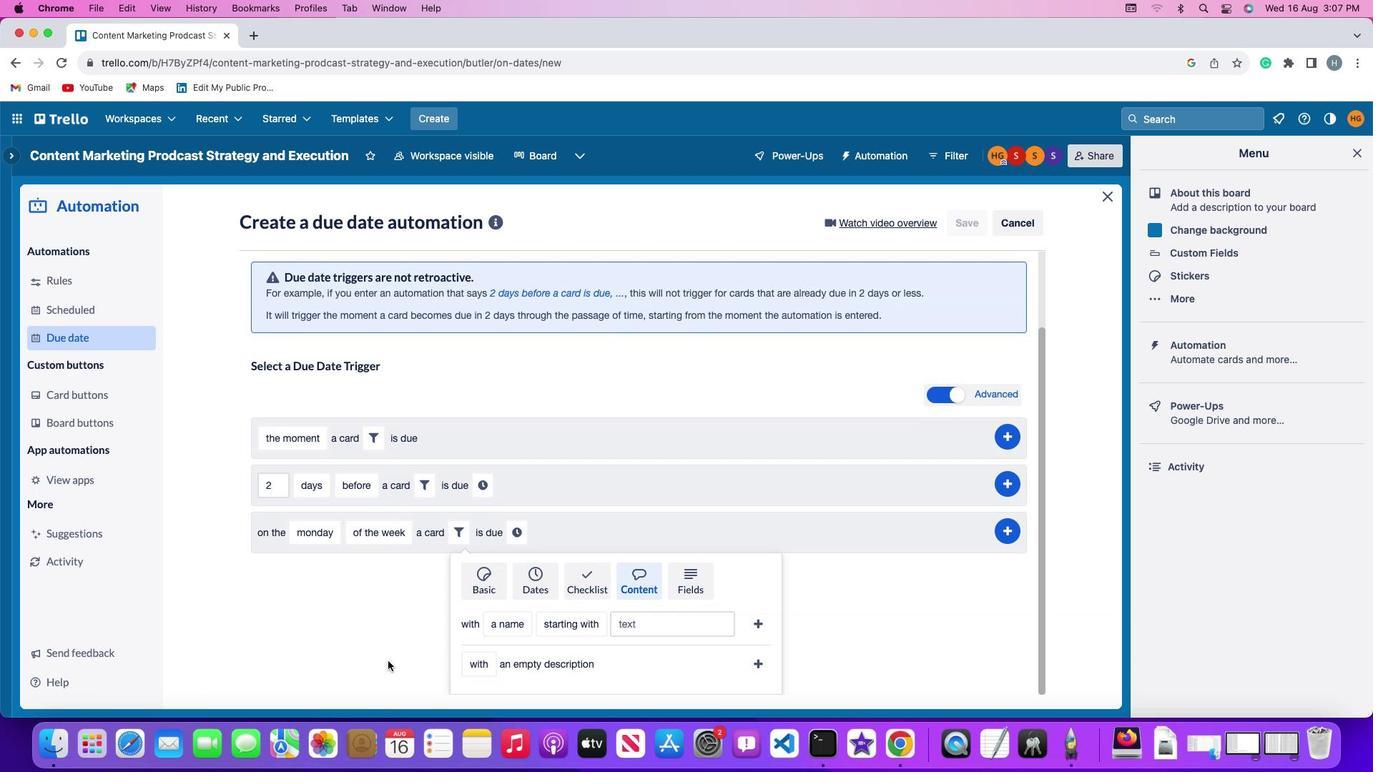 
Action: Mouse scrolled (393, 620) with delta (26, 638)
Screenshot: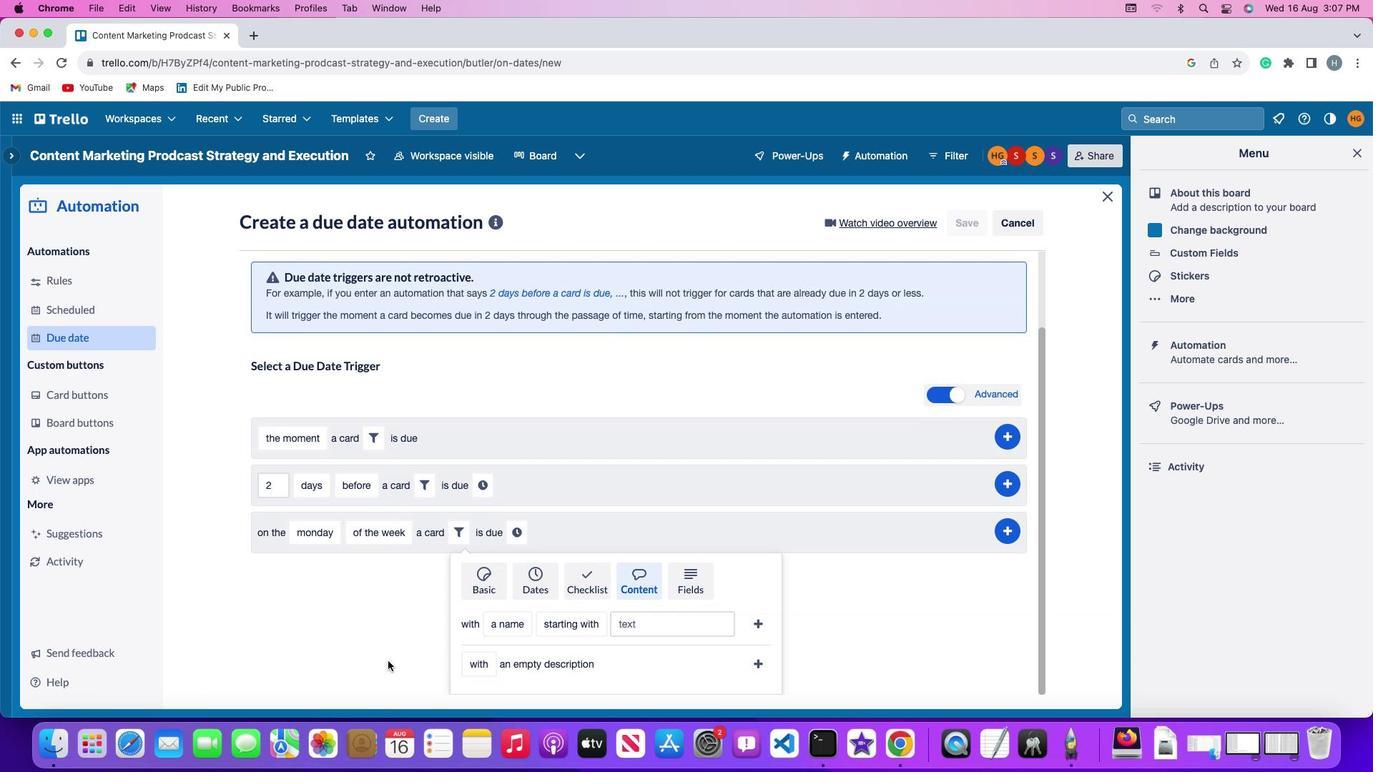 
Action: Mouse moved to (393, 620)
Screenshot: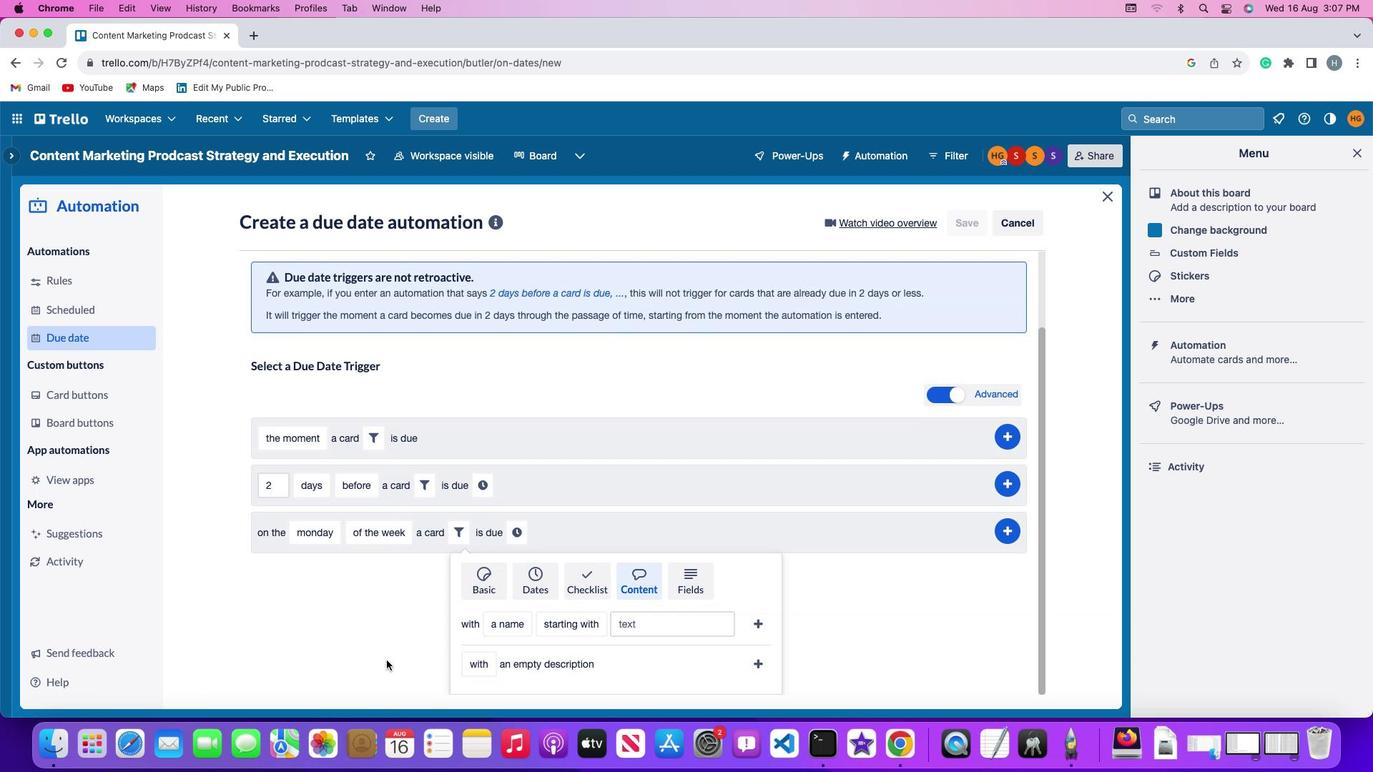 
Action: Mouse scrolled (393, 620) with delta (26, 638)
Screenshot: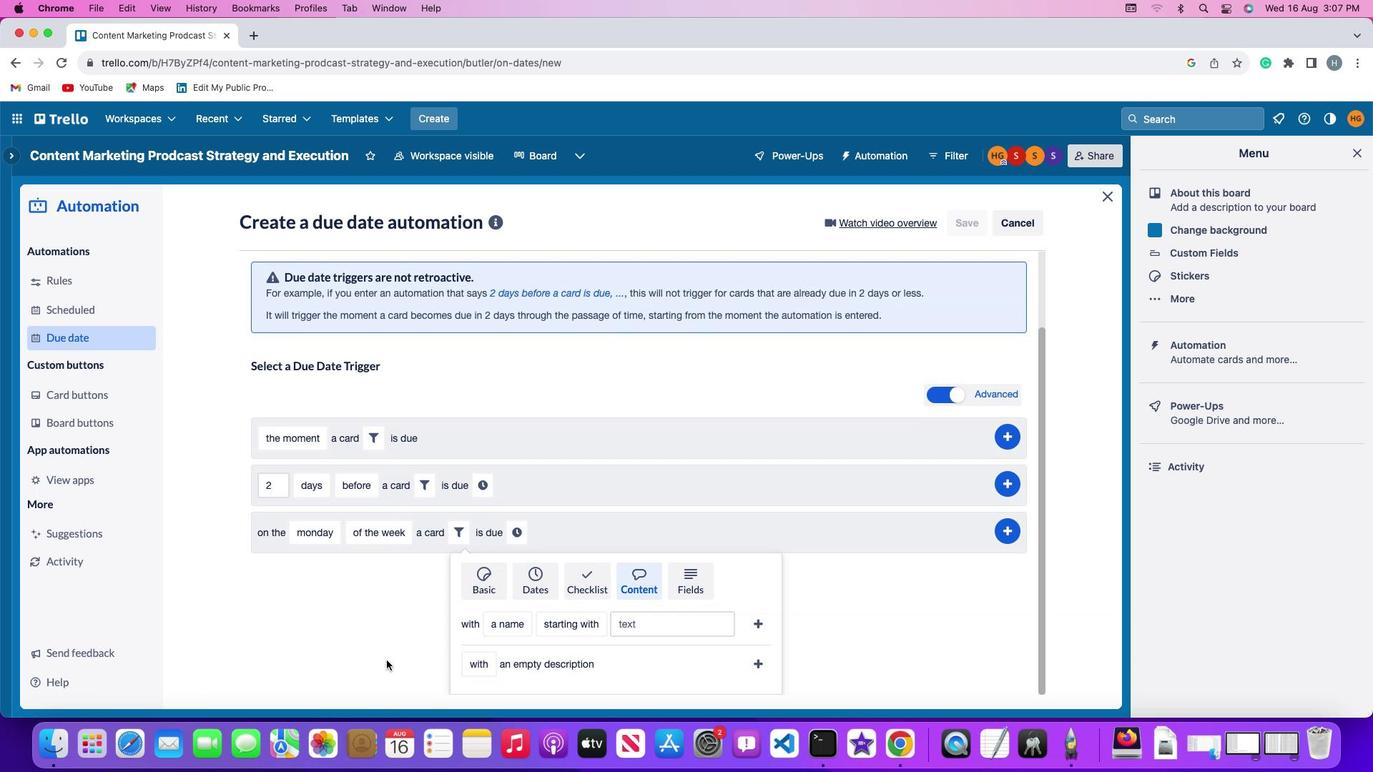 
Action: Mouse moved to (482, 621)
Screenshot: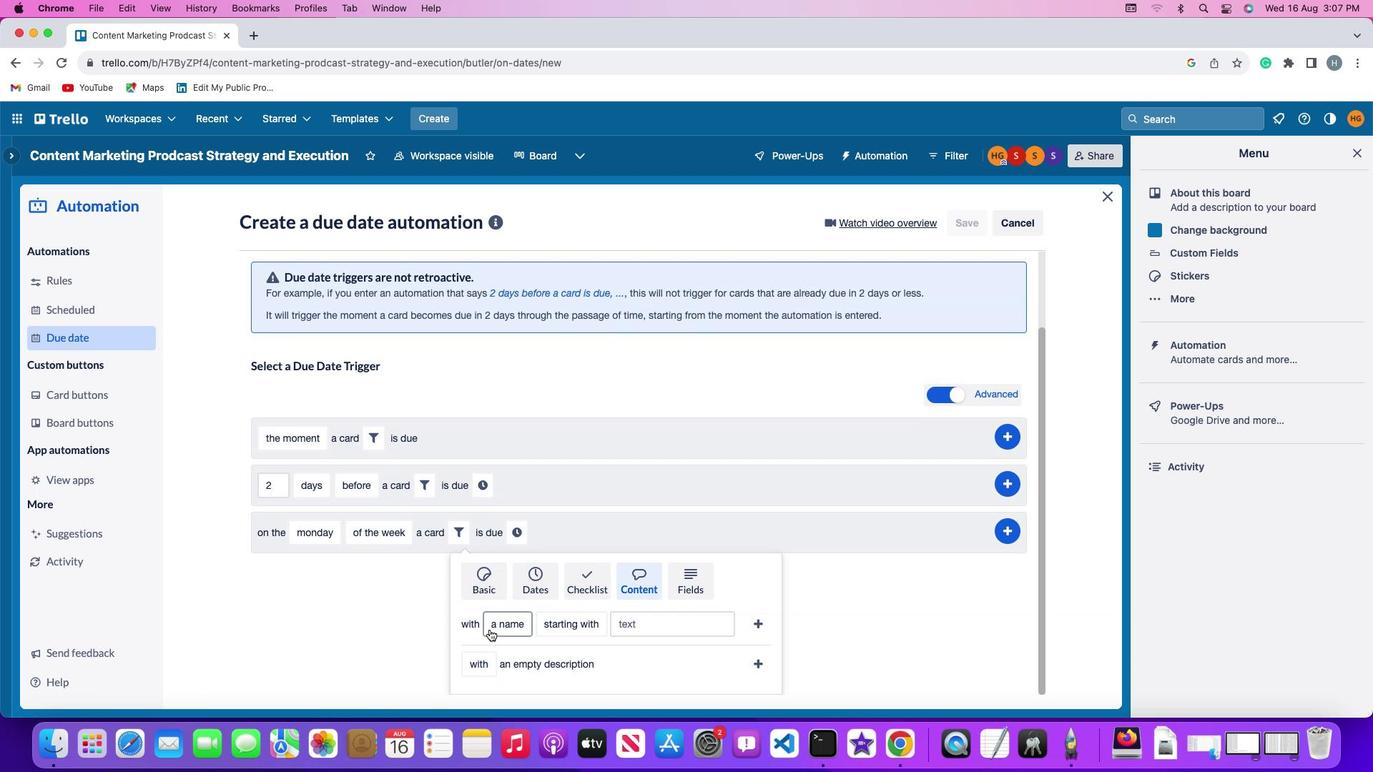 
Action: Mouse pressed left at (482, 621)
Screenshot: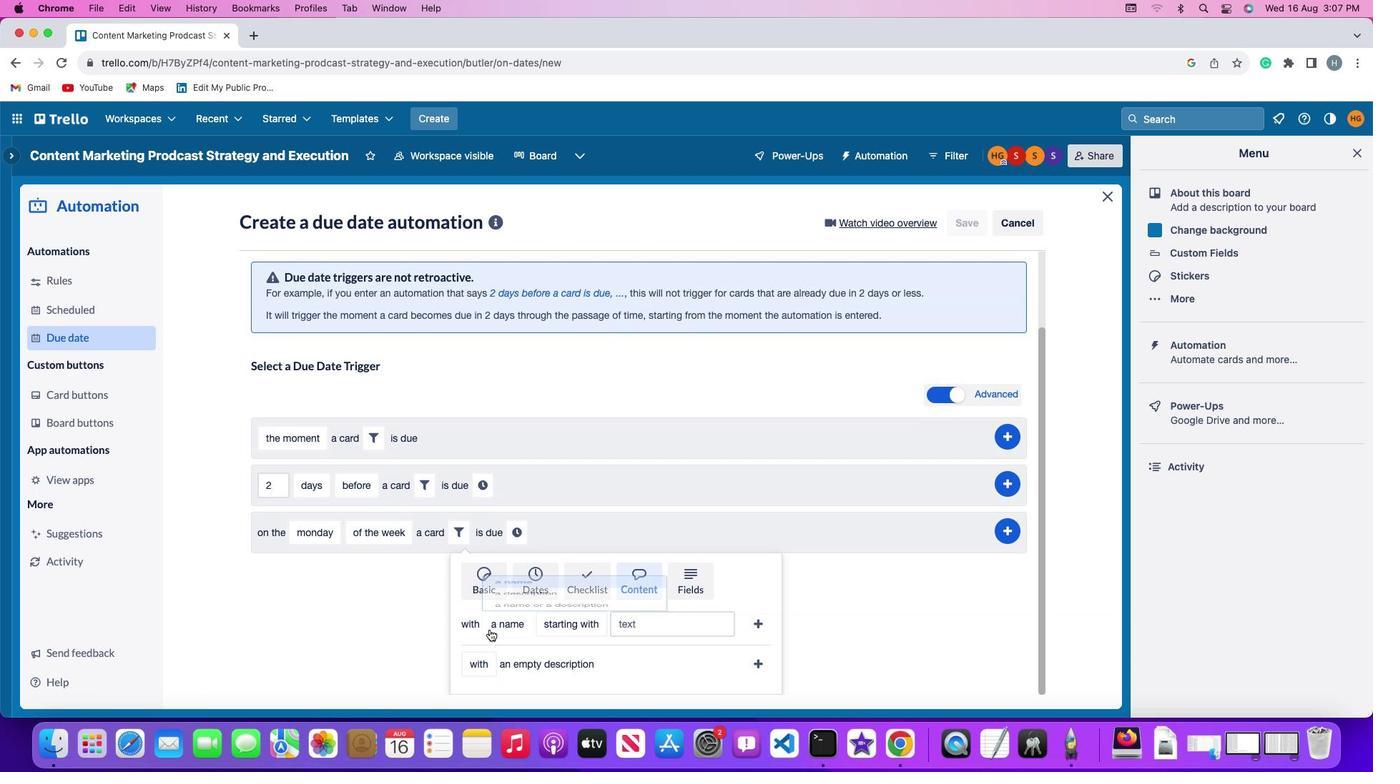 
Action: Mouse moved to (499, 622)
Screenshot: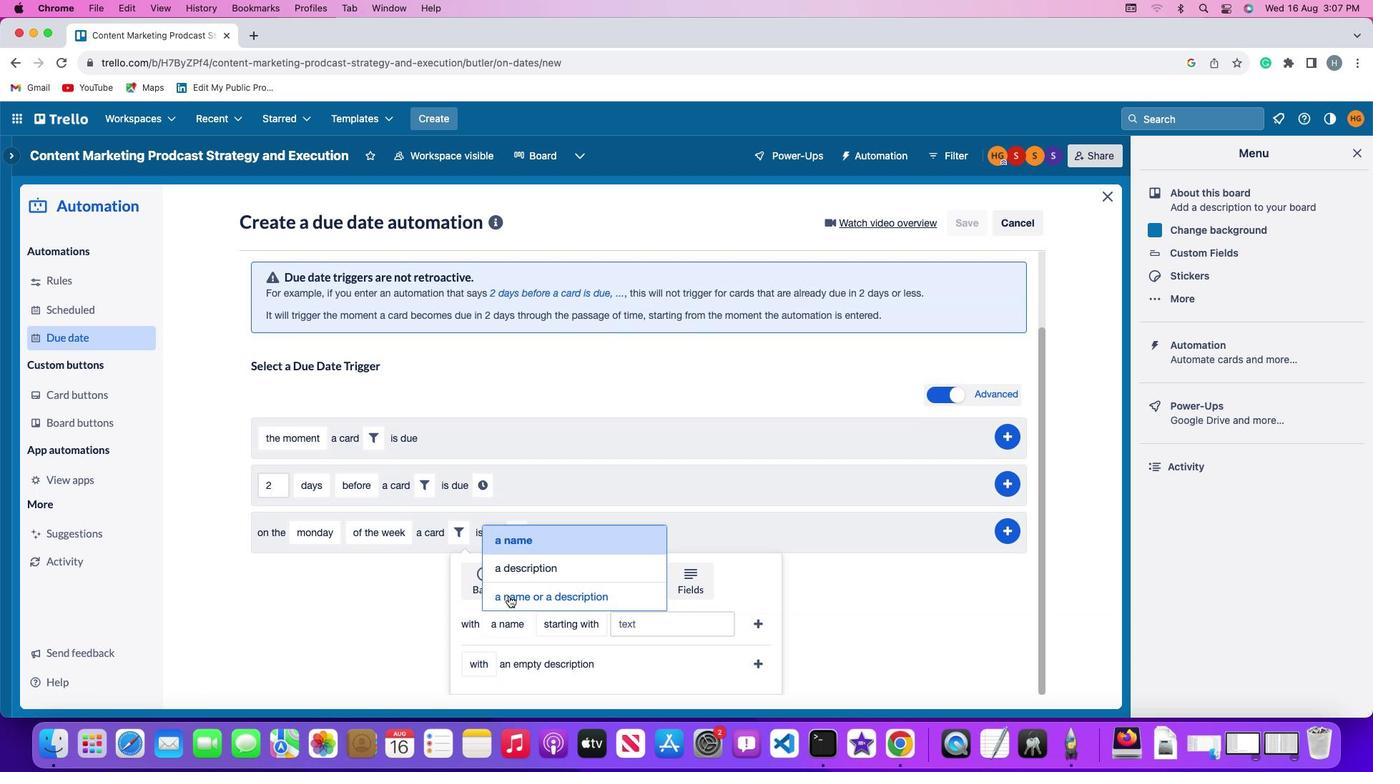 
Action: Mouse pressed left at (499, 622)
Screenshot: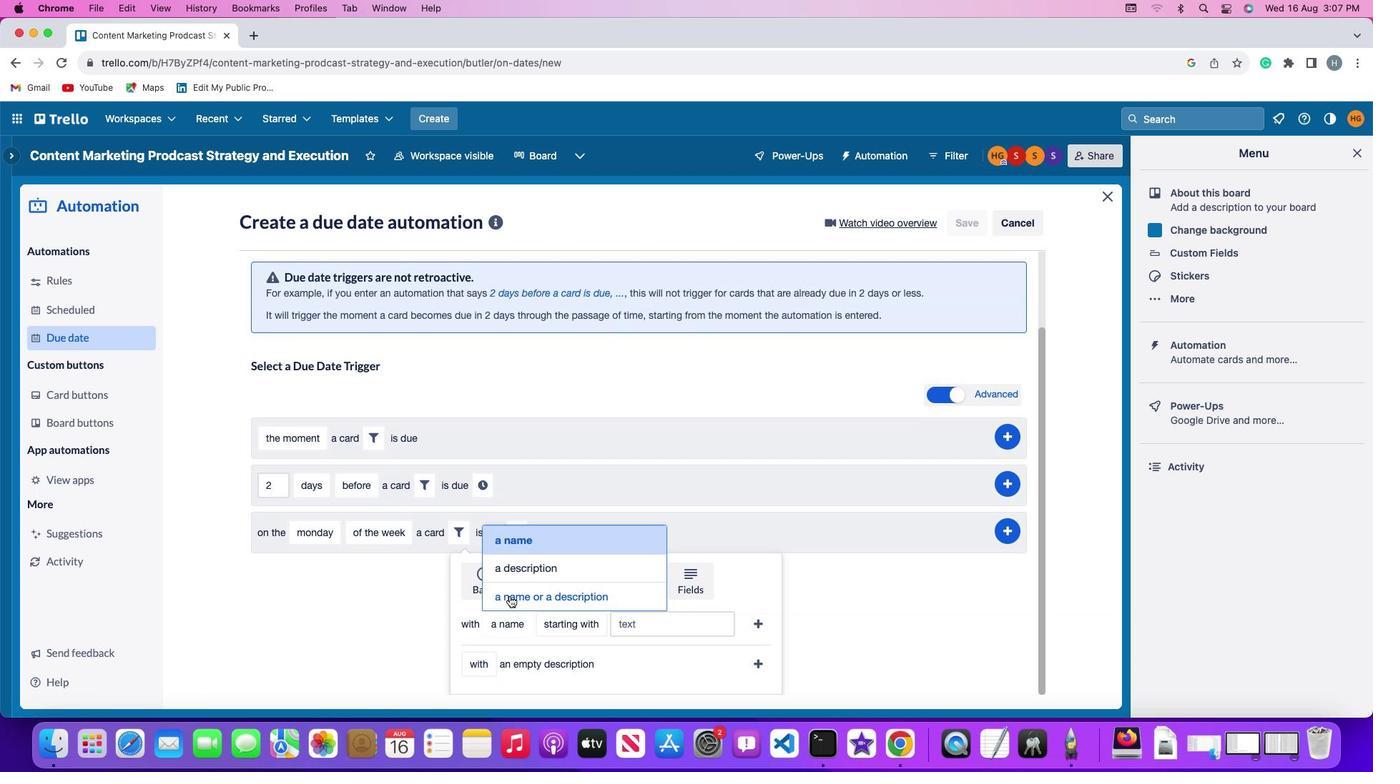 
Action: Mouse moved to (603, 622)
Screenshot: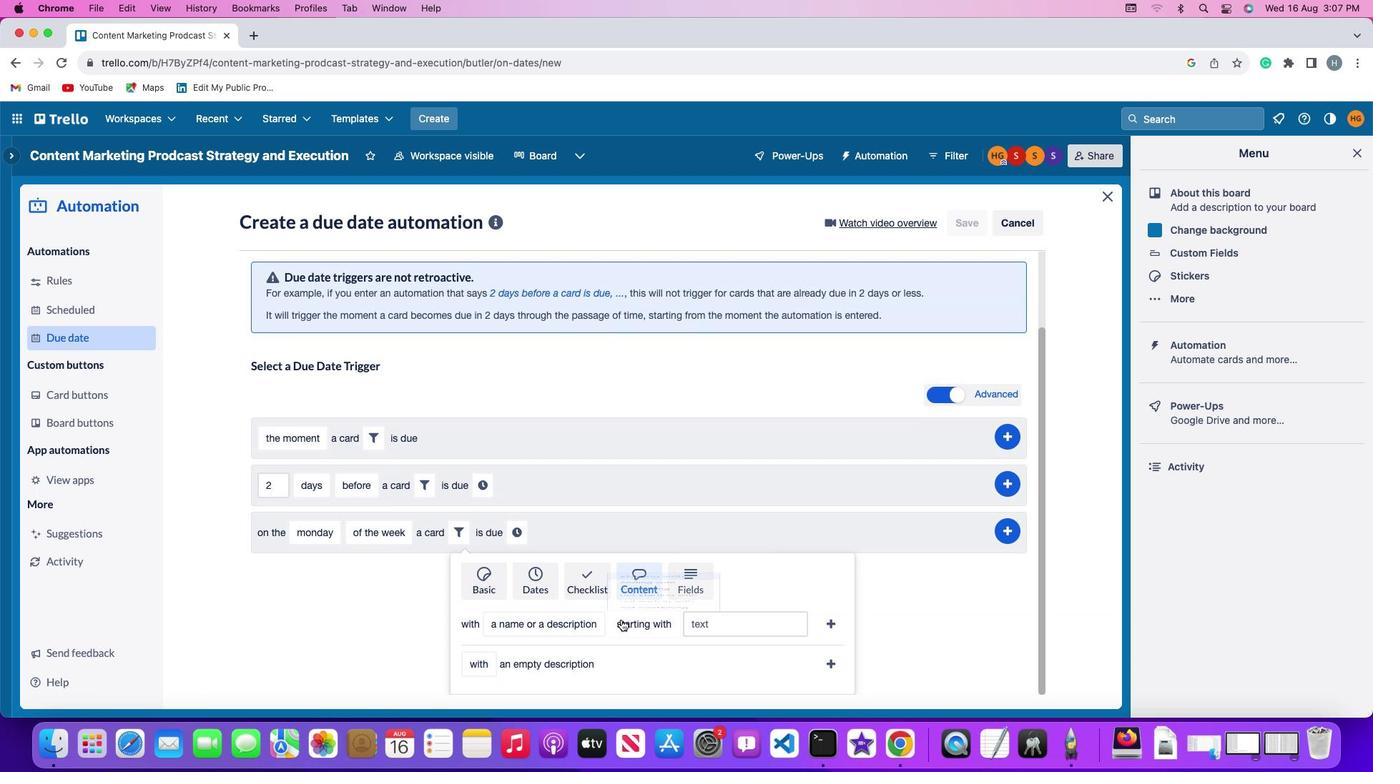 
Action: Mouse pressed left at (603, 622)
Screenshot: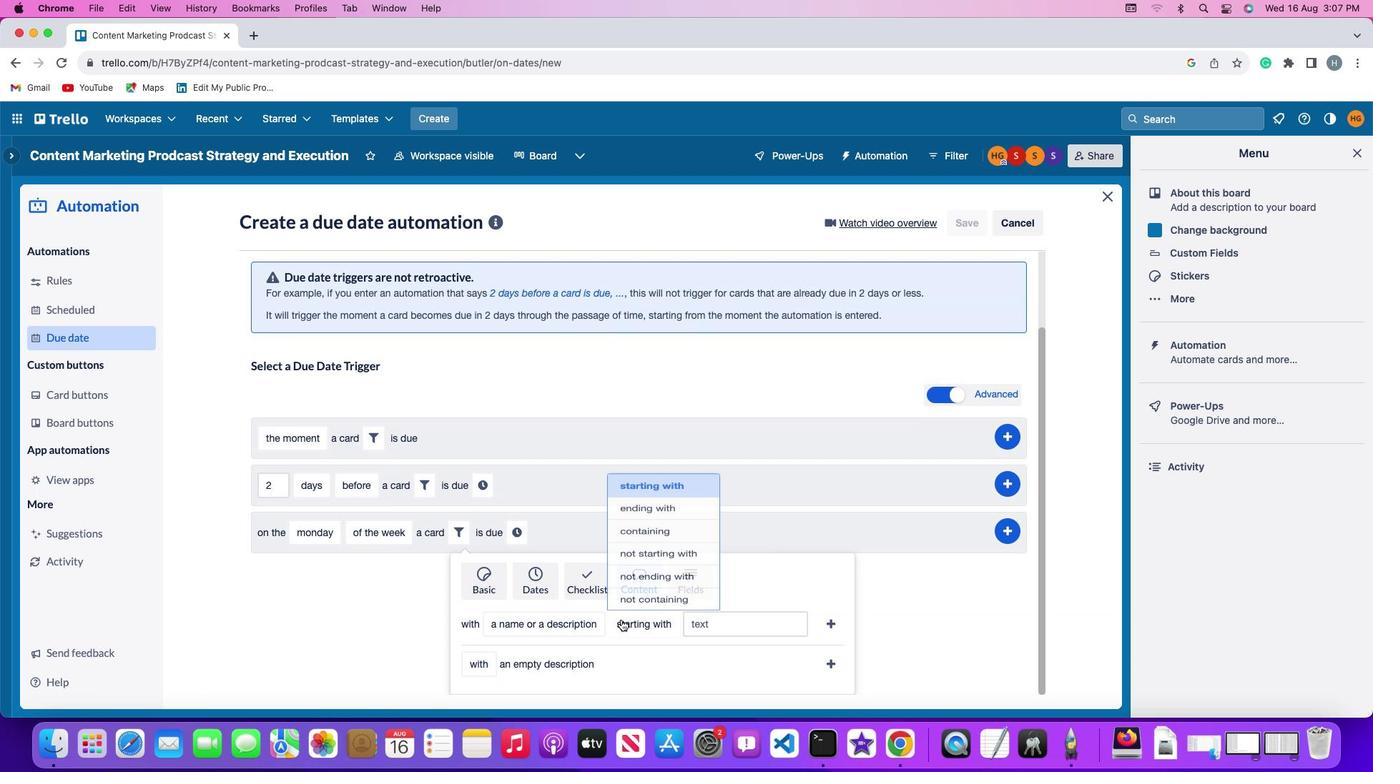 
Action: Mouse moved to (630, 625)
Screenshot: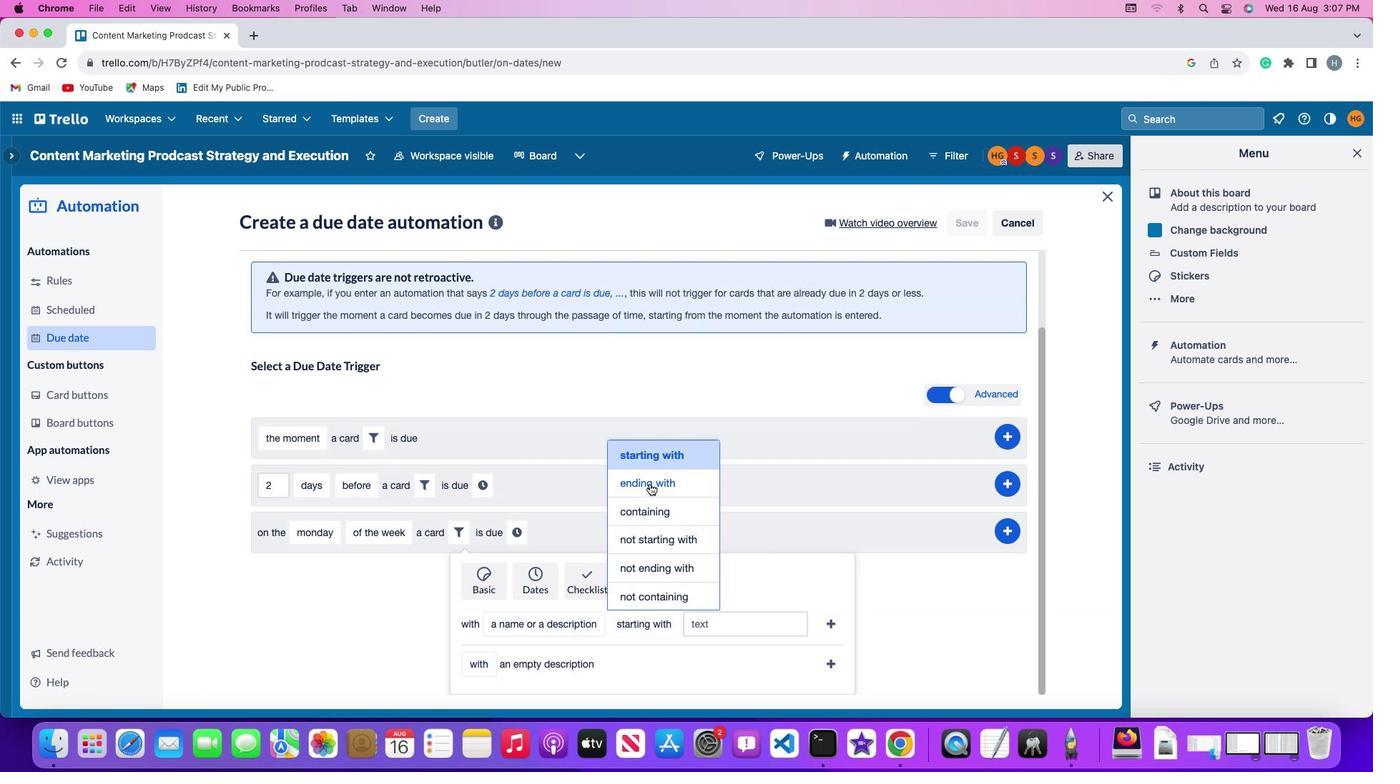 
Action: Mouse pressed left at (630, 625)
Screenshot: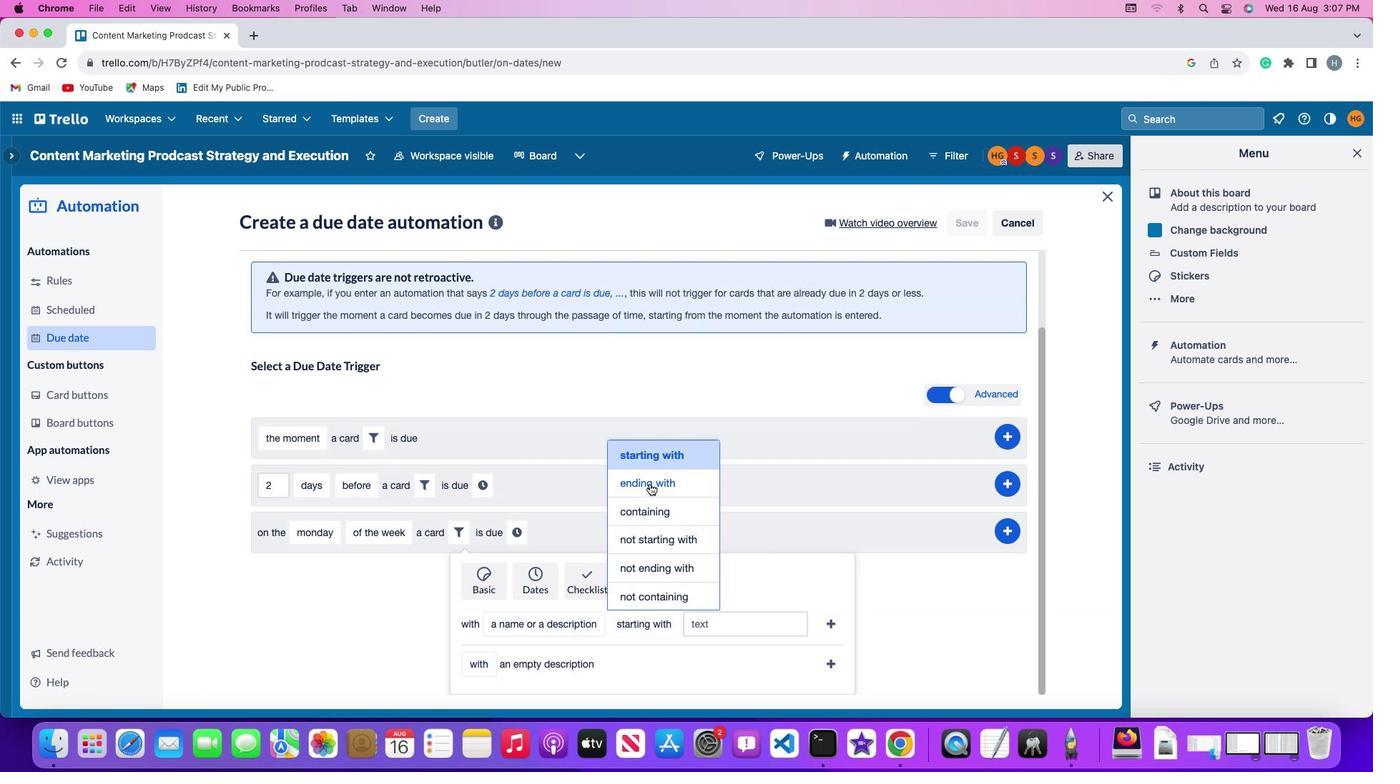 
Action: Mouse moved to (678, 622)
Screenshot: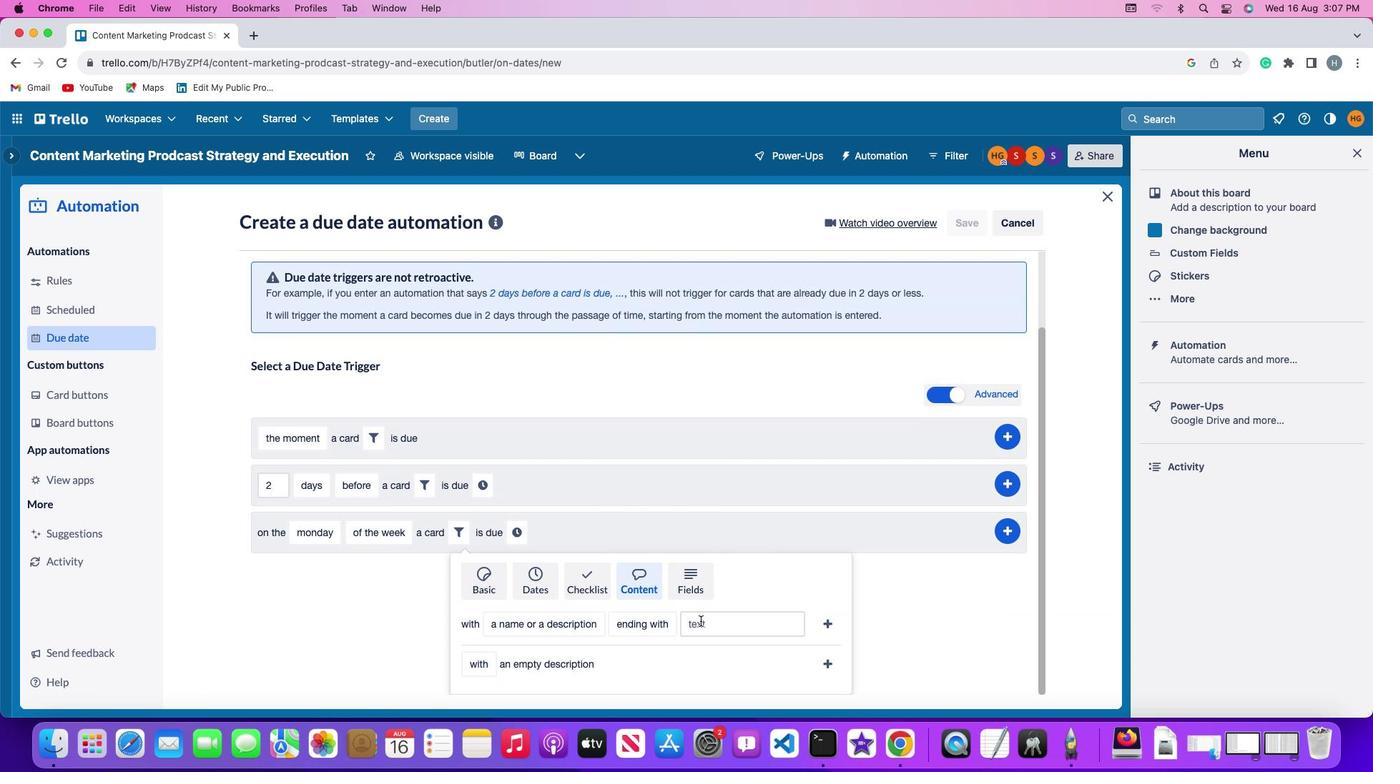 
Action: Mouse pressed left at (678, 622)
Screenshot: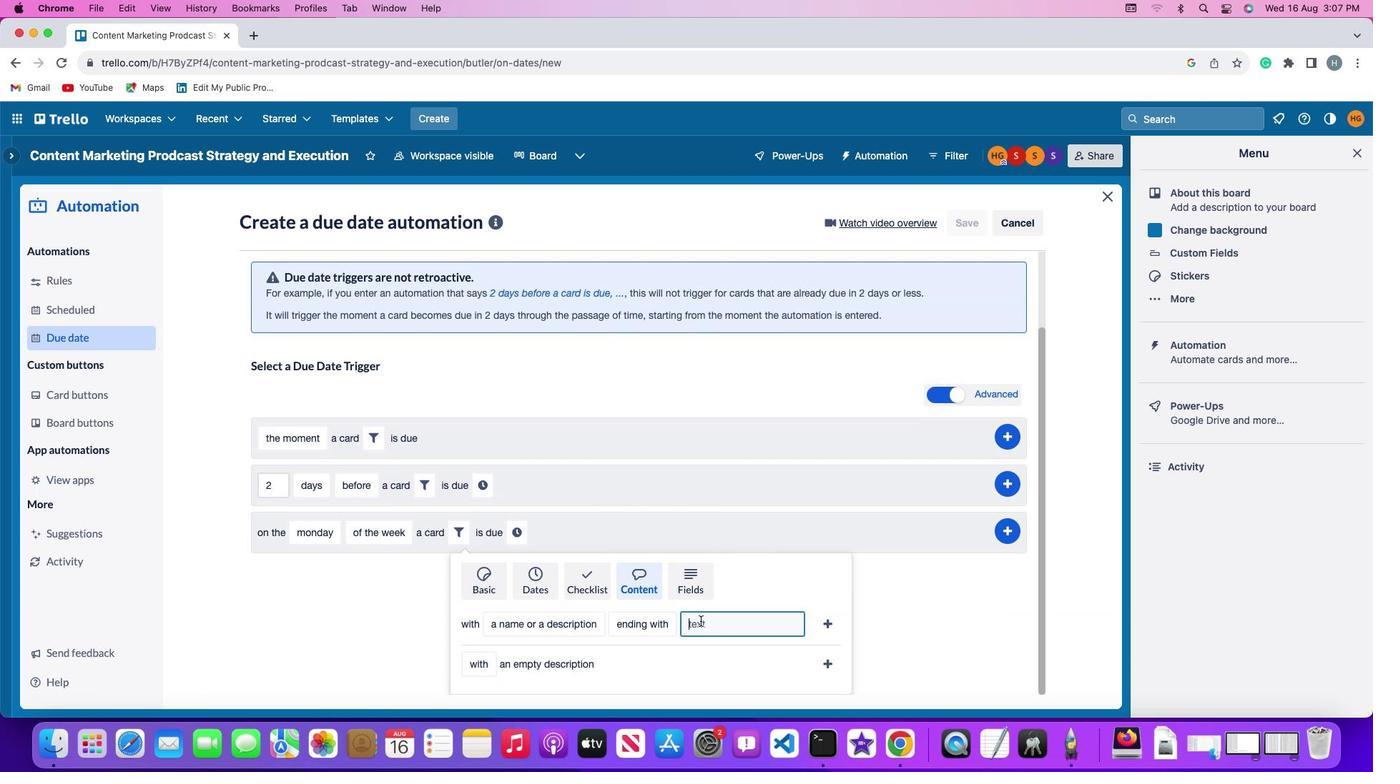 
Action: Key pressed 'r''e''s''u''m''e'
Screenshot: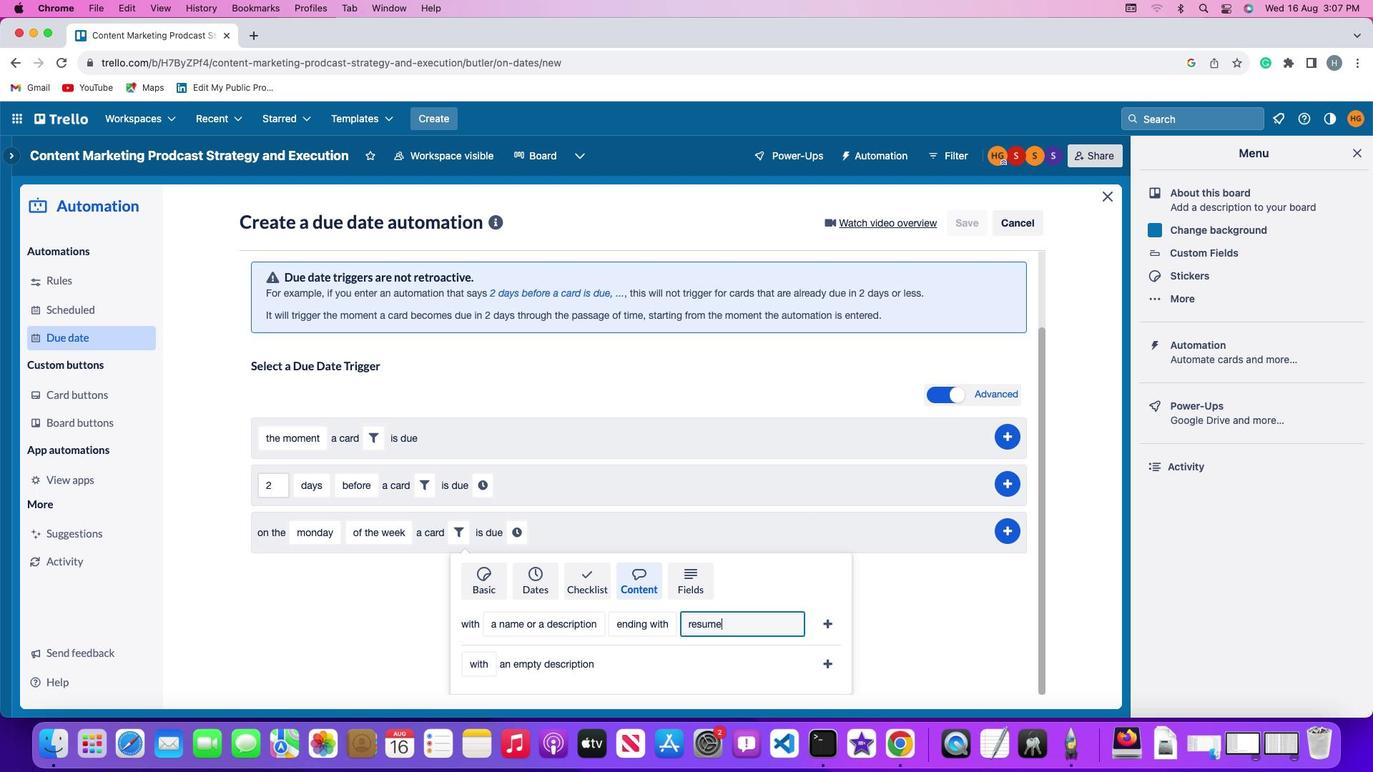 
Action: Mouse moved to (802, 622)
Screenshot: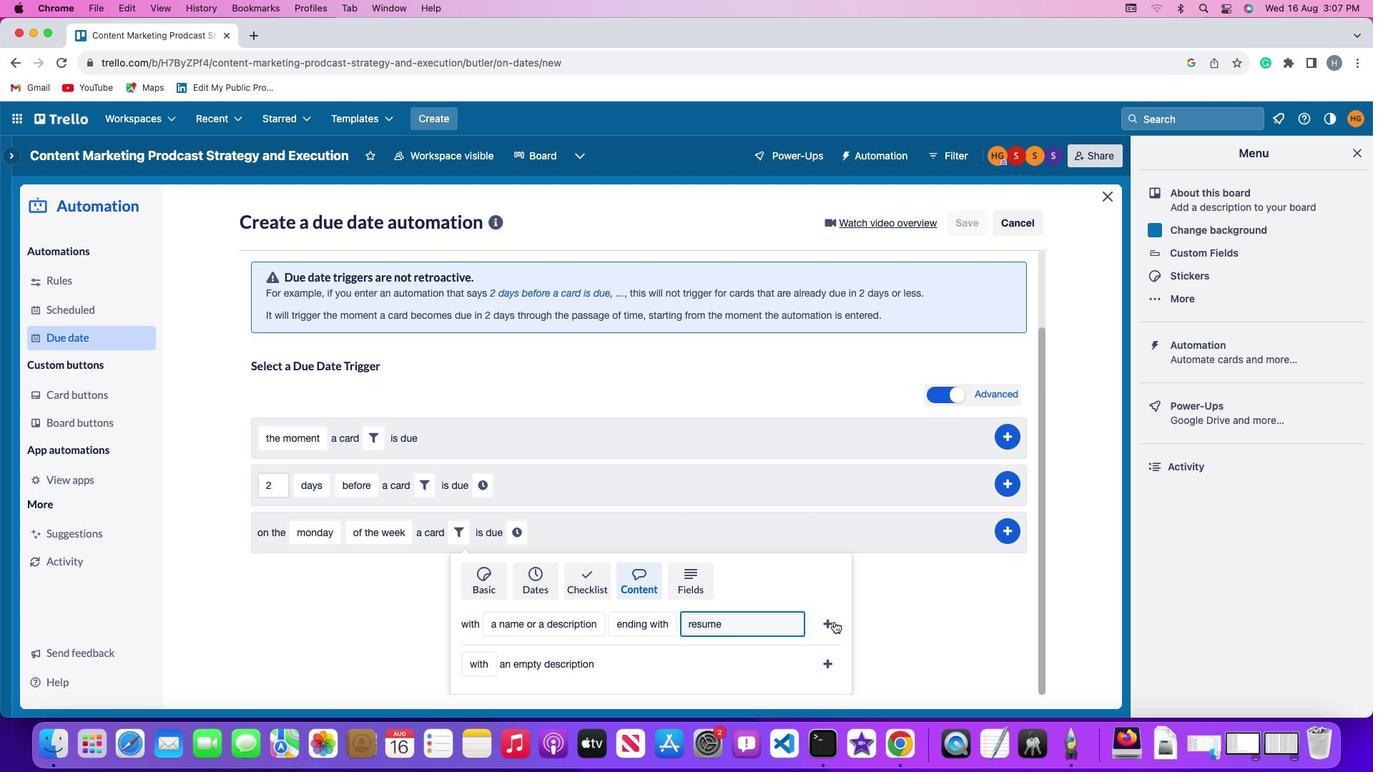 
Action: Mouse pressed left at (802, 622)
Screenshot: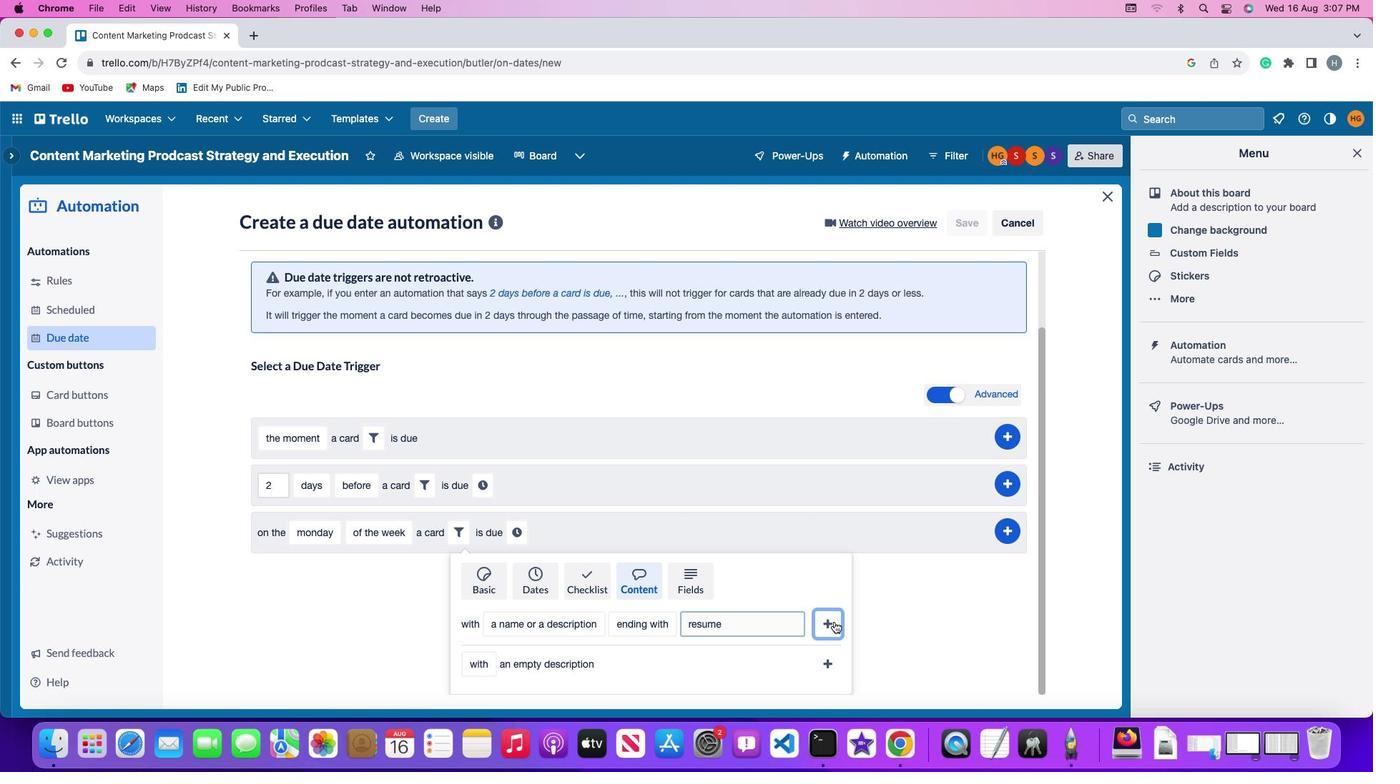 
Action: Mouse moved to (744, 622)
Screenshot: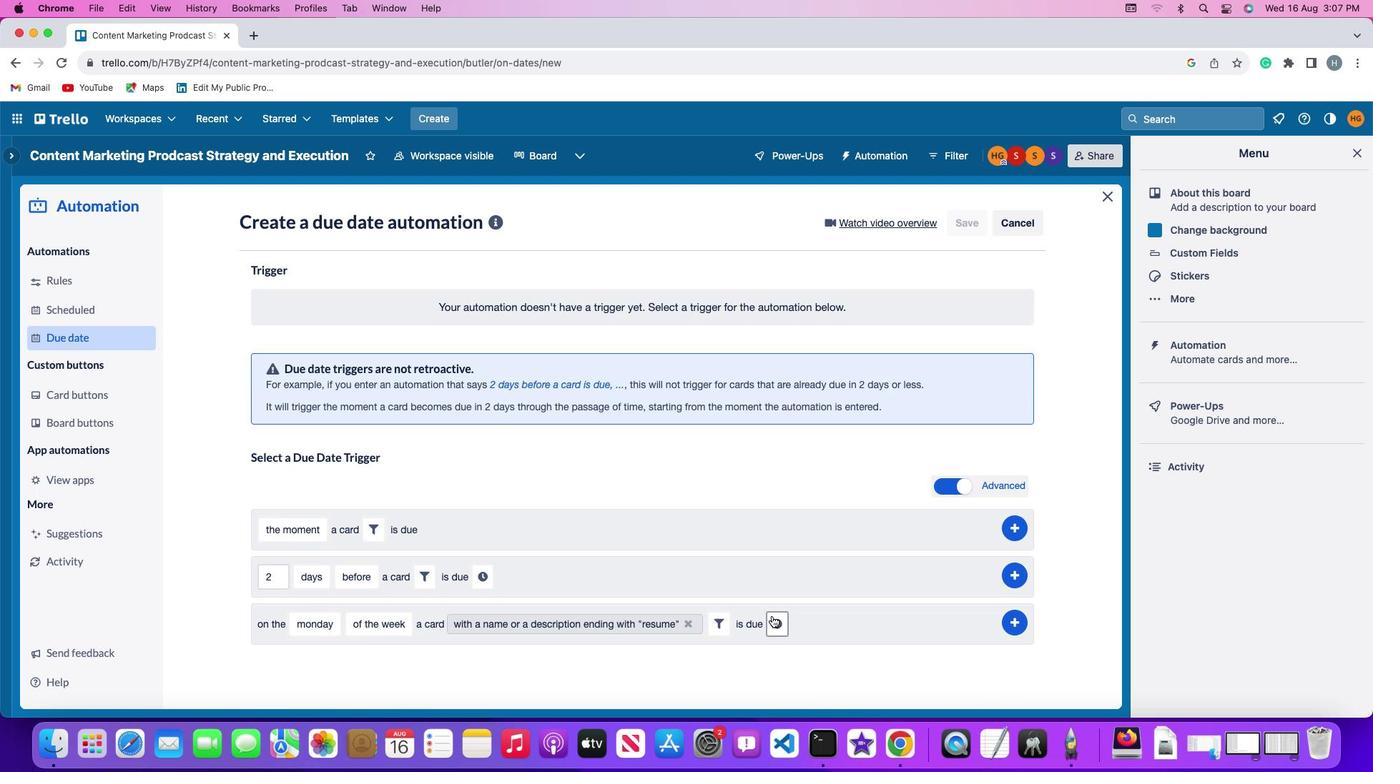 
Action: Mouse pressed left at (744, 622)
Screenshot: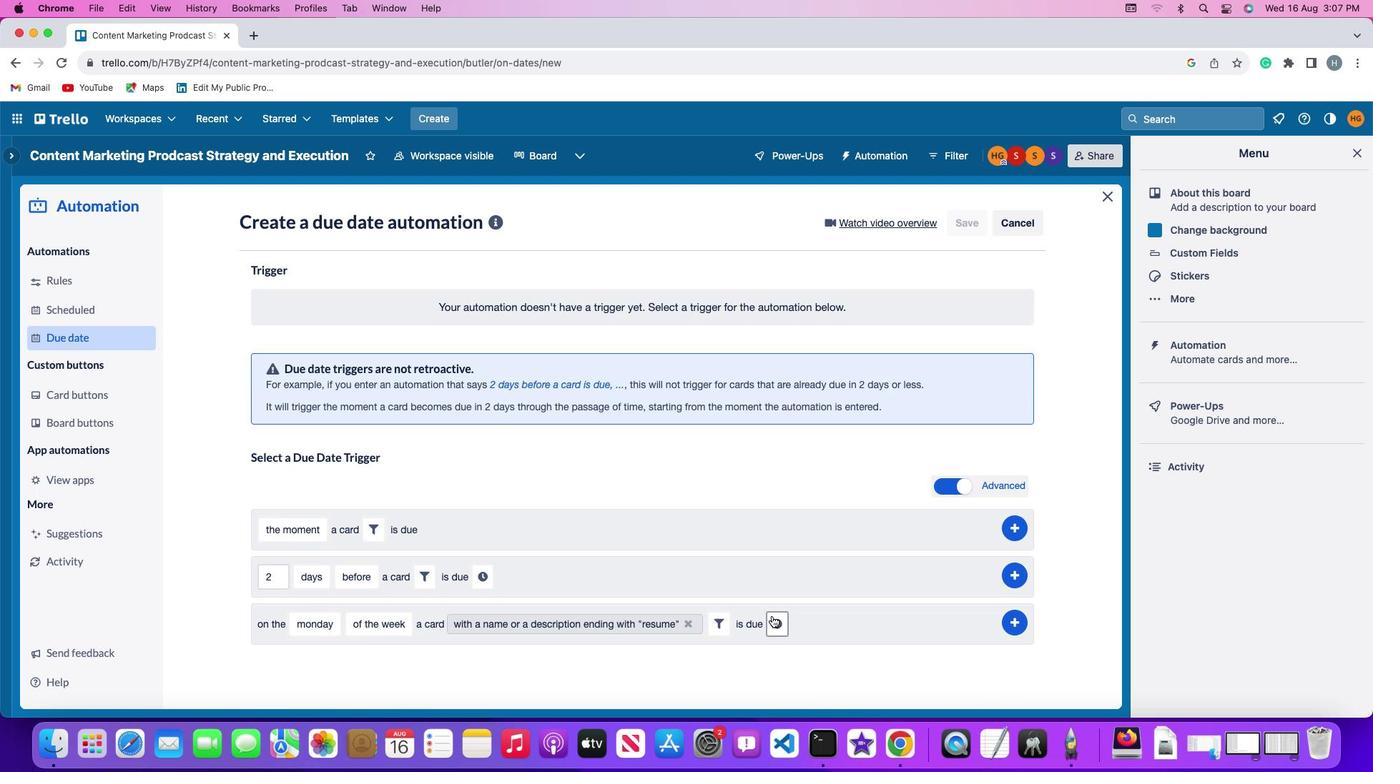 
Action: Mouse moved to (780, 621)
Screenshot: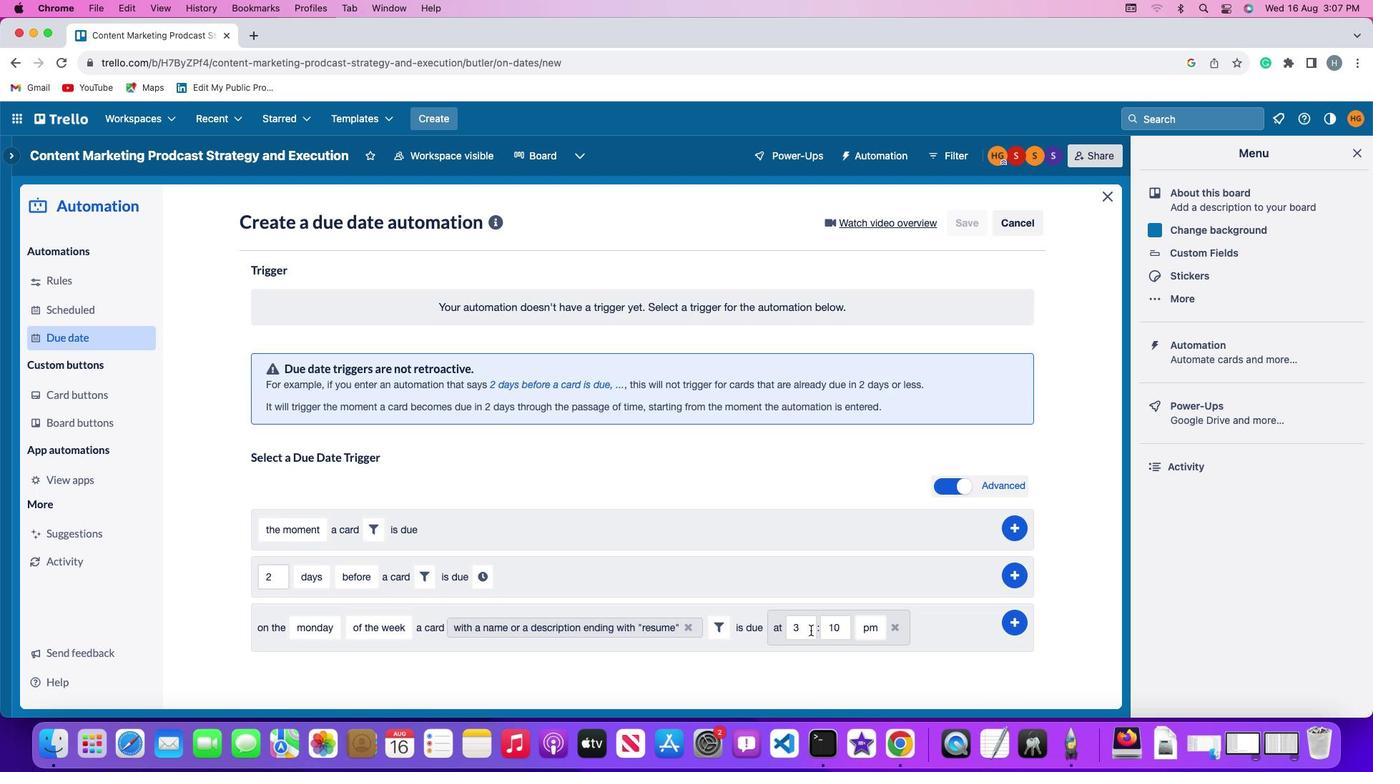 
Action: Mouse pressed left at (780, 621)
Screenshot: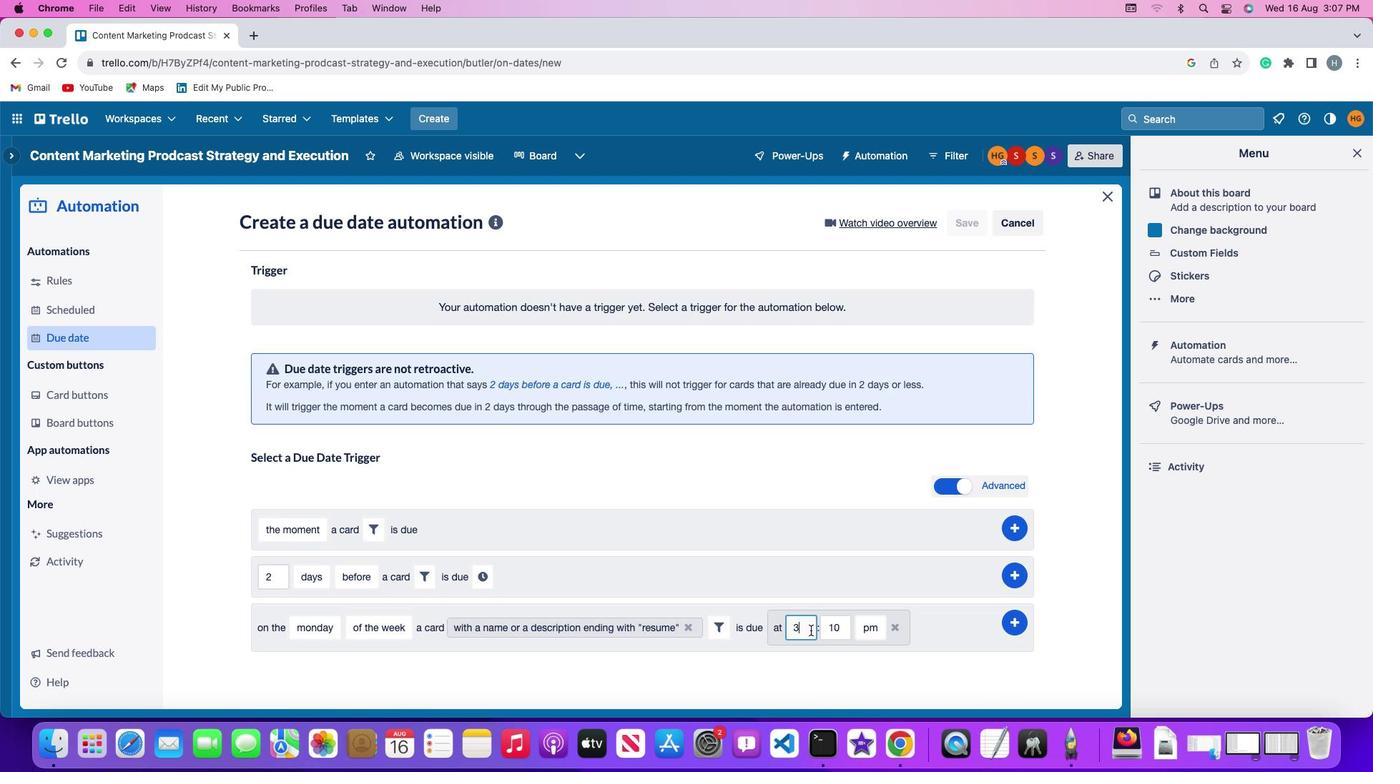 
Action: Mouse moved to (780, 621)
Screenshot: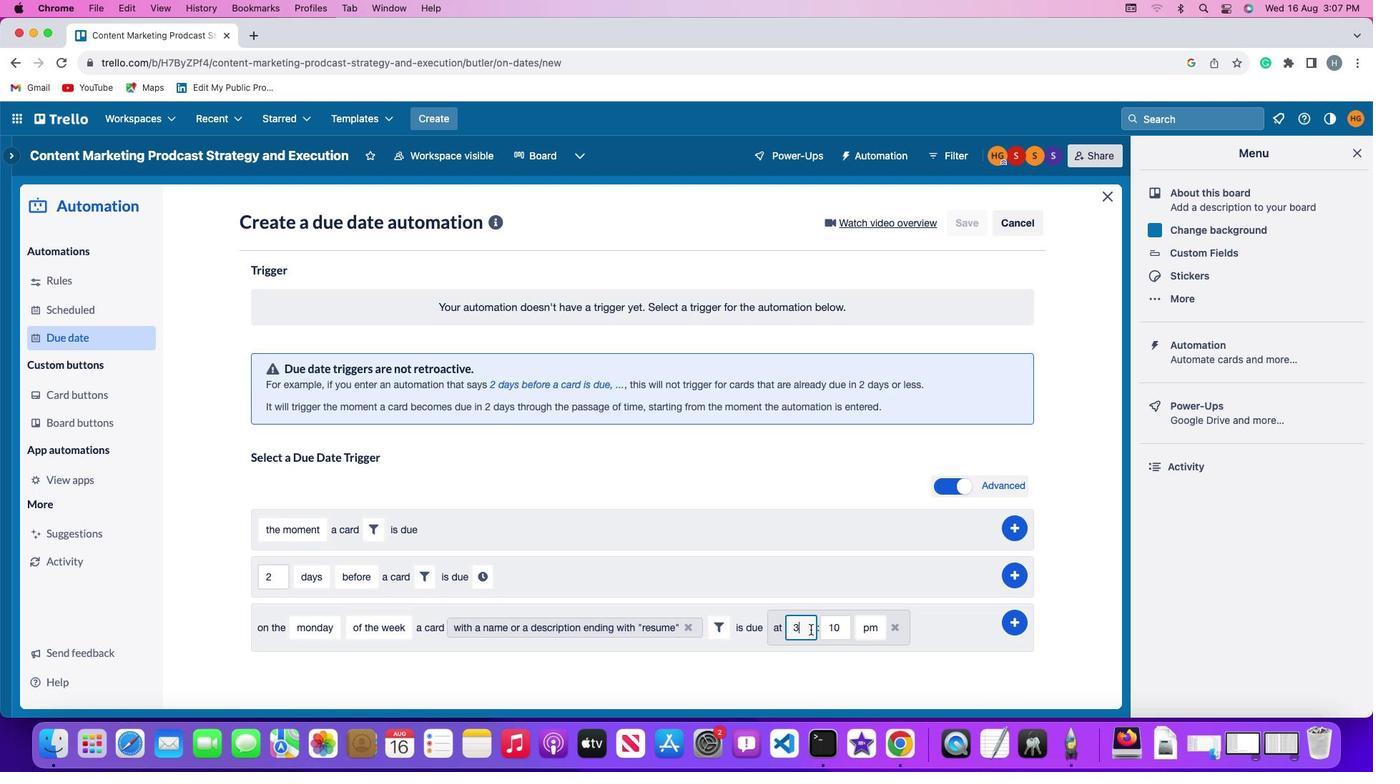 
Action: Key pressed Key.backspace'1''1'
Screenshot: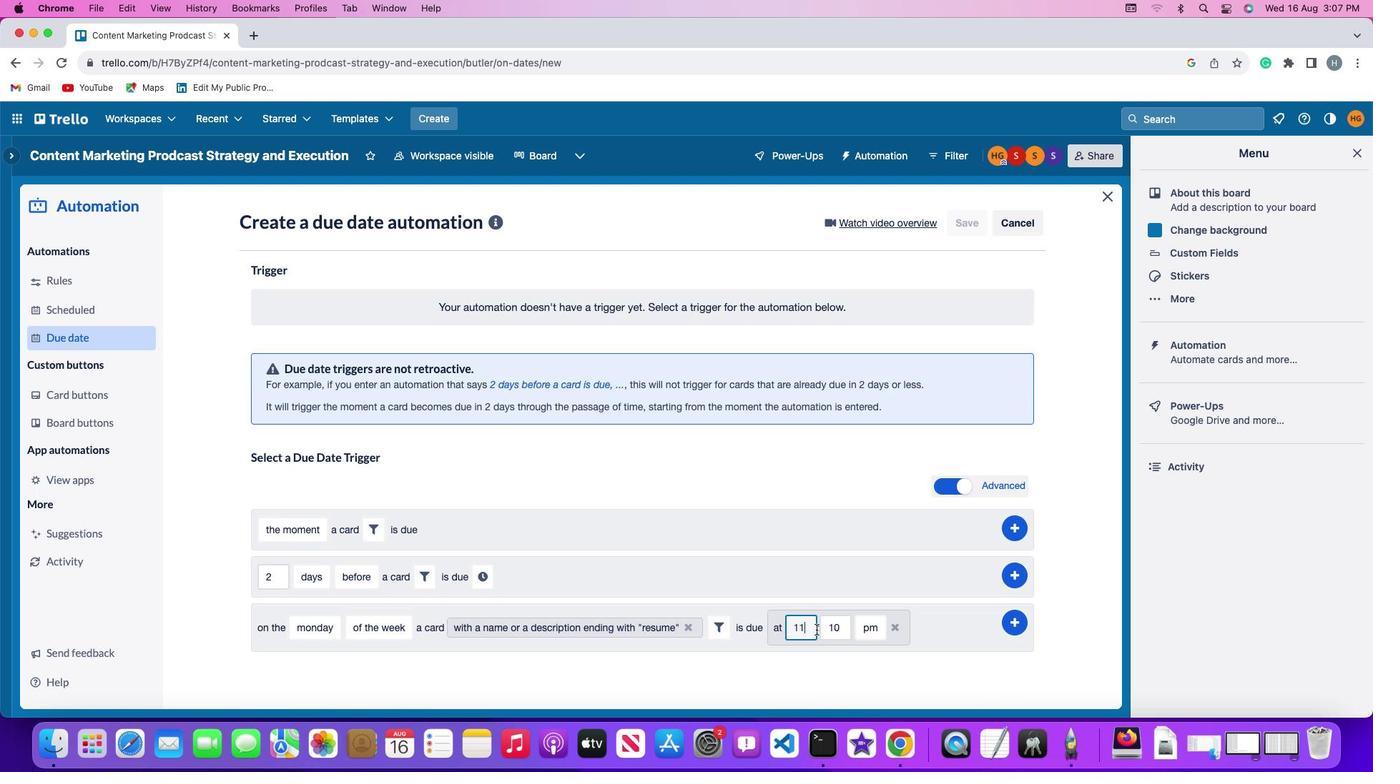 
Action: Mouse moved to (811, 622)
Screenshot: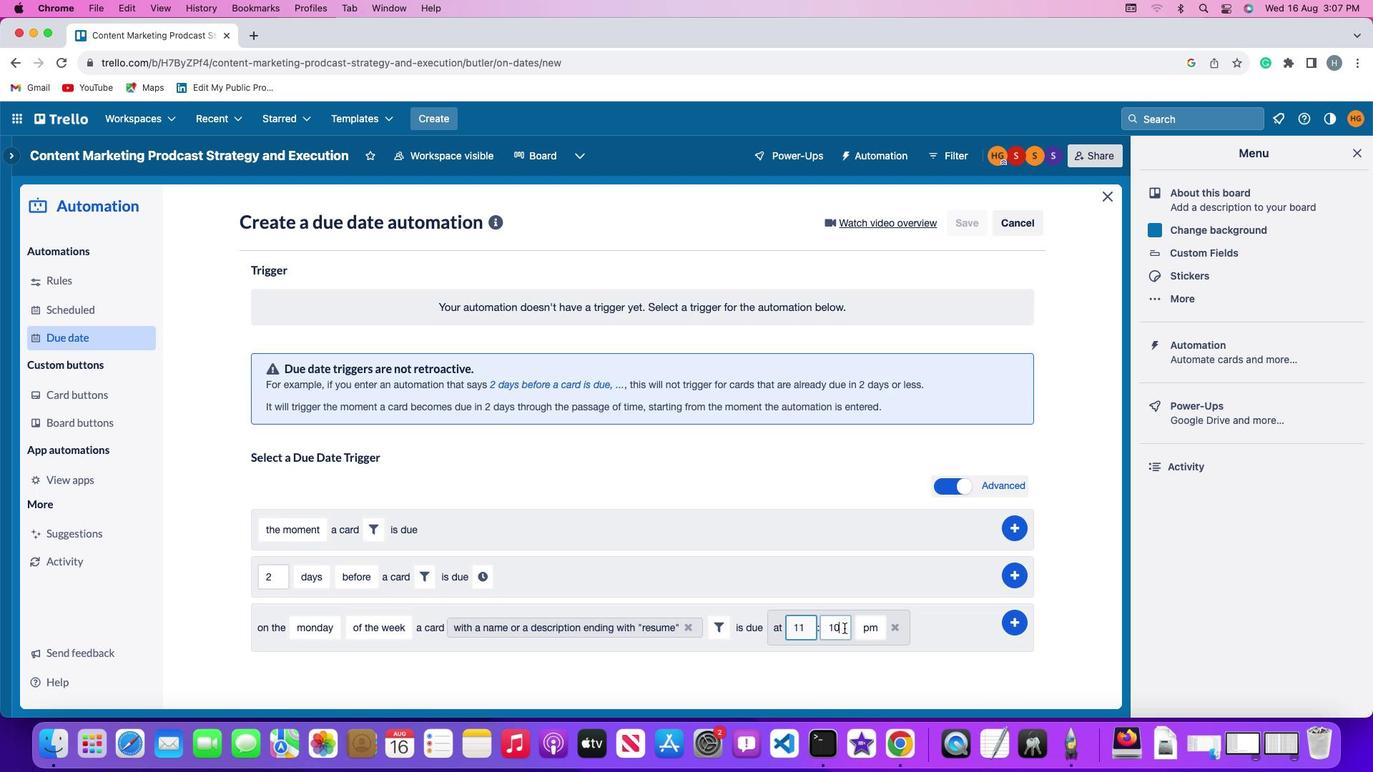 
Action: Mouse pressed left at (811, 622)
Screenshot: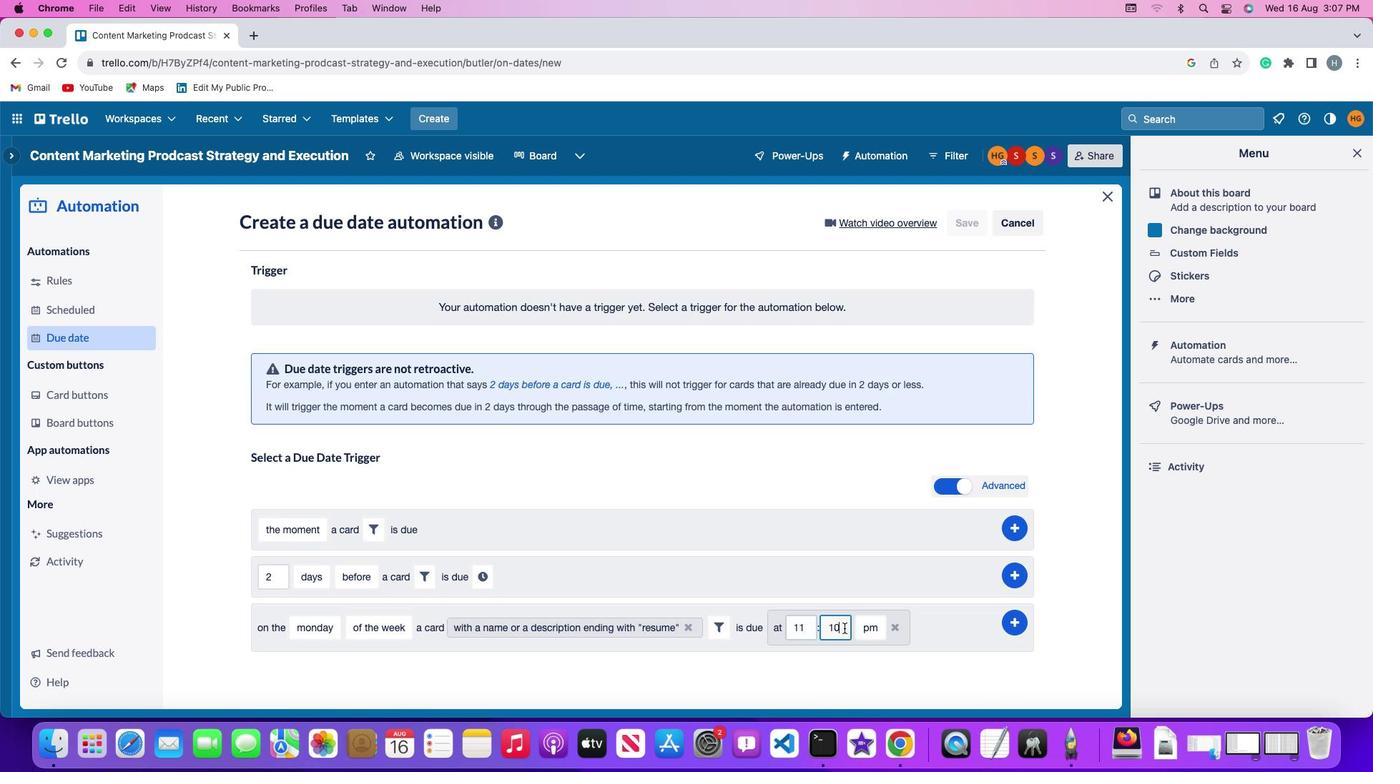 
Action: Key pressed Key.backspaceKey.backspace'0''0'
Screenshot: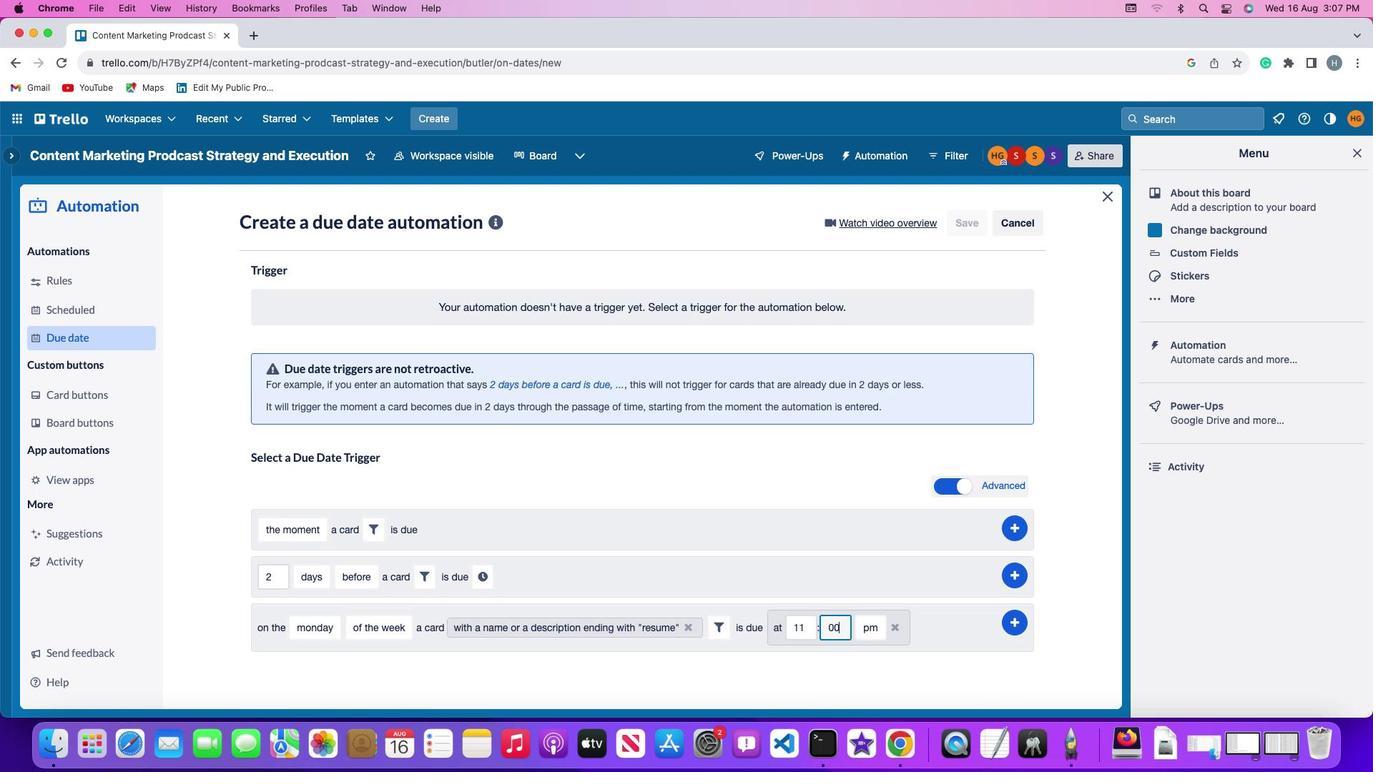 
Action: Mouse moved to (835, 621)
Screenshot: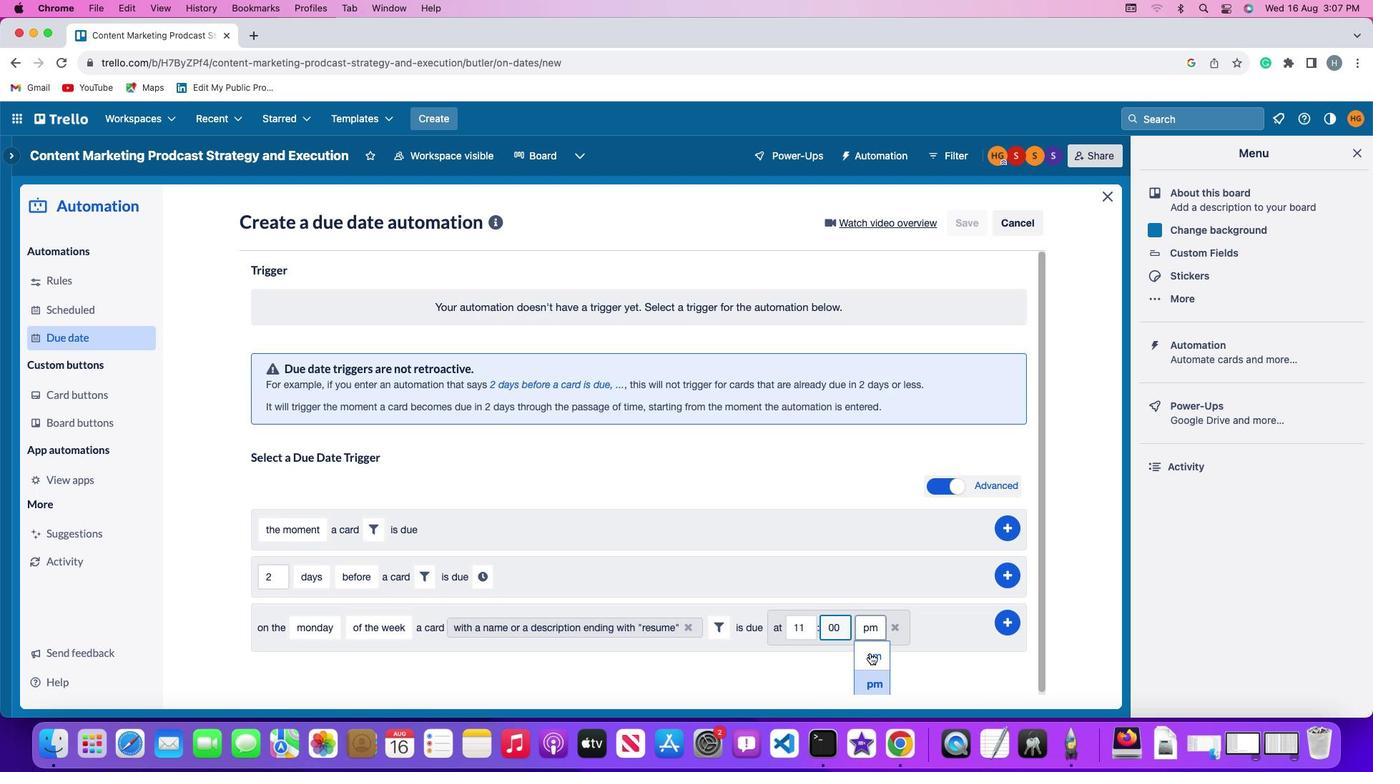 
Action: Mouse pressed left at (835, 621)
Screenshot: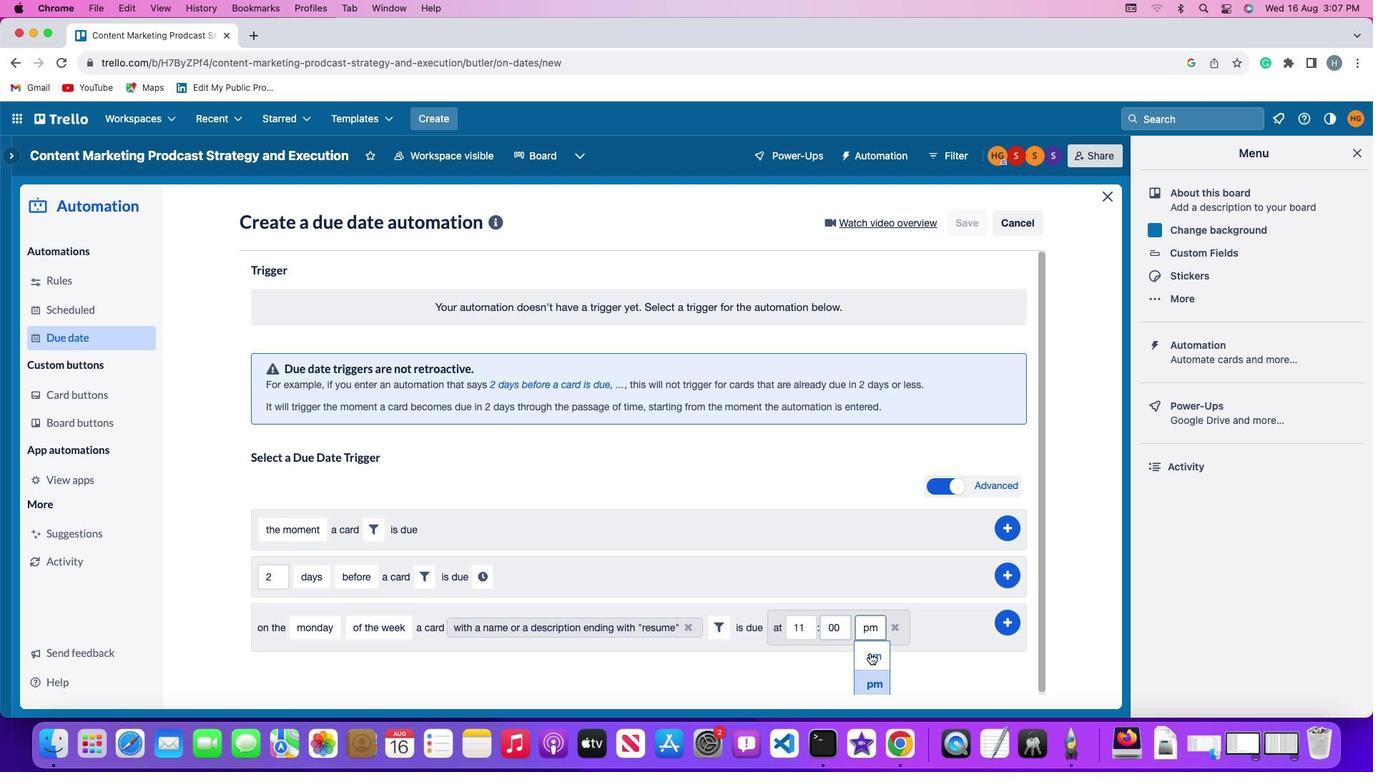 
Action: Mouse moved to (969, 622)
Screenshot: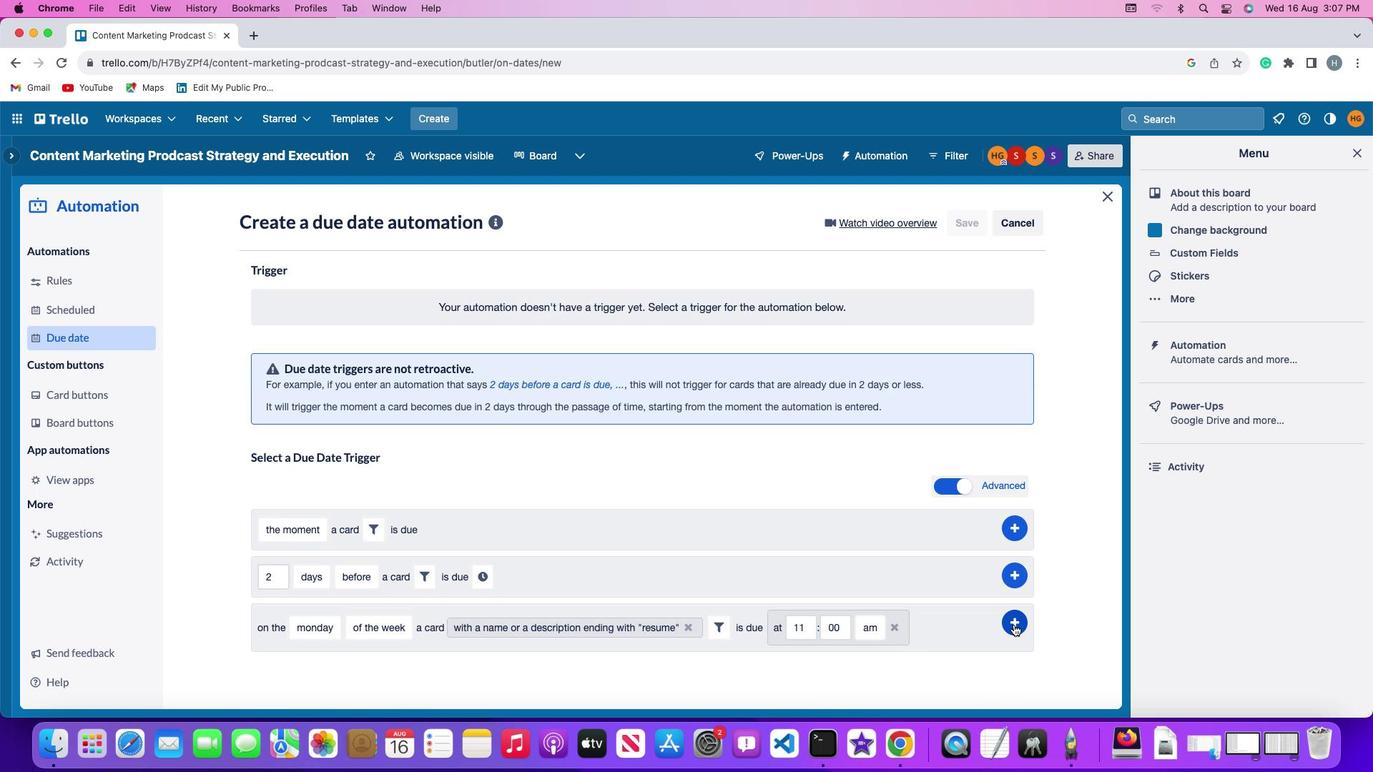
Action: Mouse pressed left at (969, 622)
Screenshot: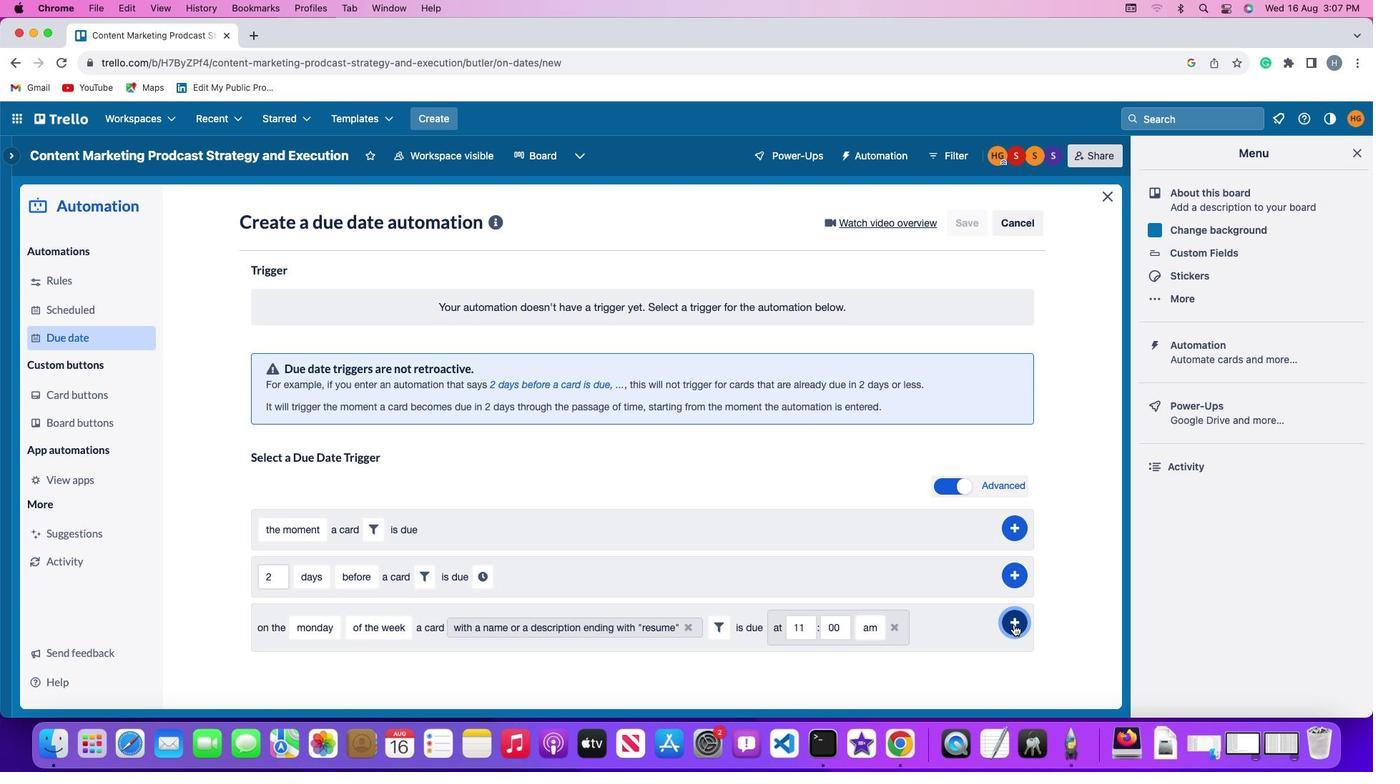 
Action: Mouse moved to (1021, 624)
Screenshot: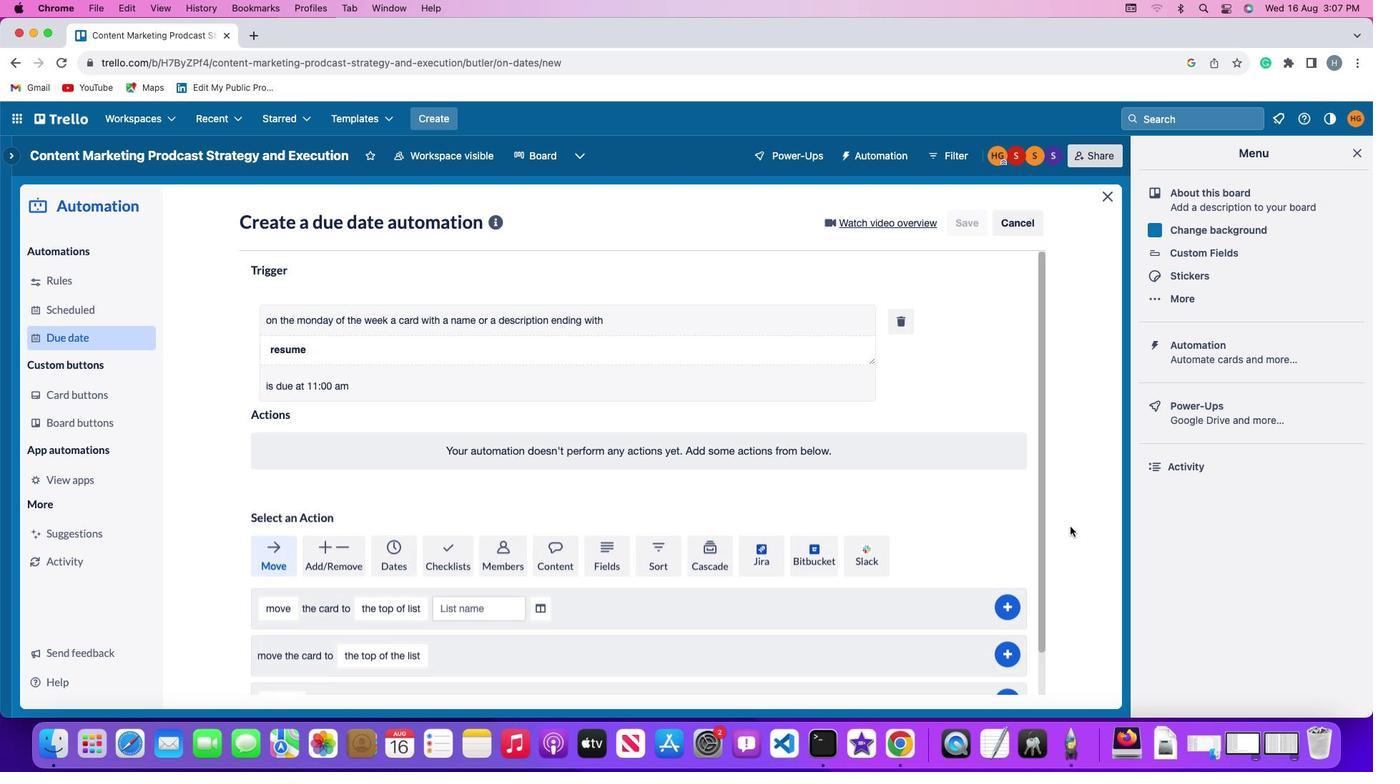 
